 Task: Create a new event for a product launch celebration on the 16th at 11 PM.
Action: Mouse moved to (38, 70)
Screenshot: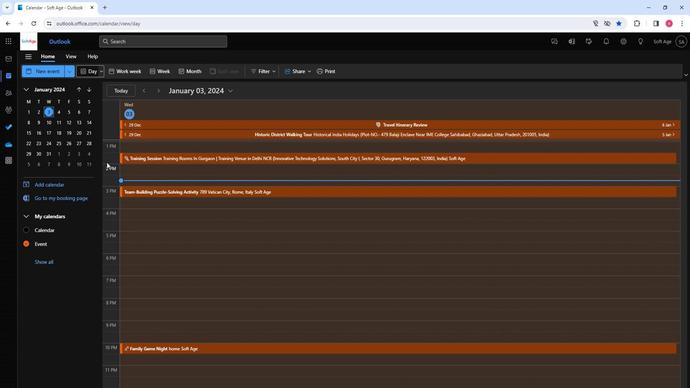 
Action: Mouse pressed left at (38, 70)
Screenshot: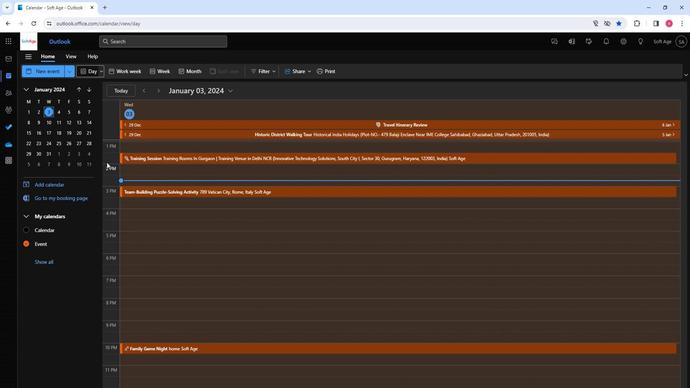 
Action: Mouse moved to (192, 124)
Screenshot: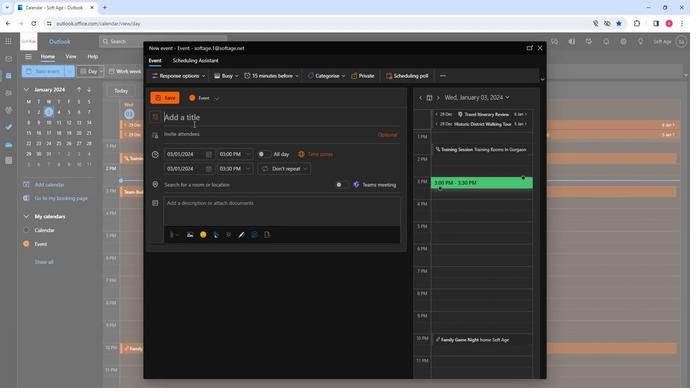
Action: Key pressed <Key.shift>Product<Key.space>lau<Key.backspace><Key.backspace><Key.backspace><Key.shift>Launch<Key.space><Key.shift>Celebration
Screenshot: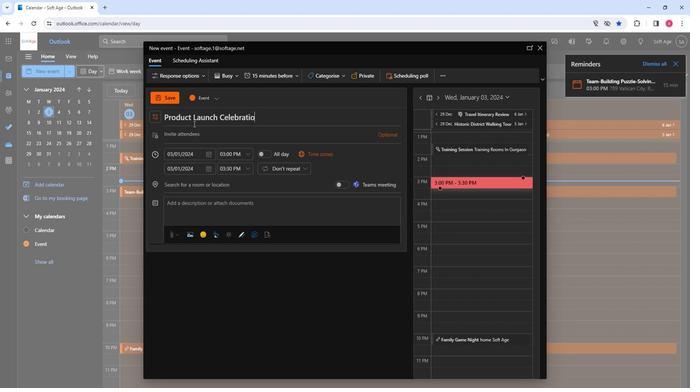 
Action: Mouse moved to (195, 132)
Screenshot: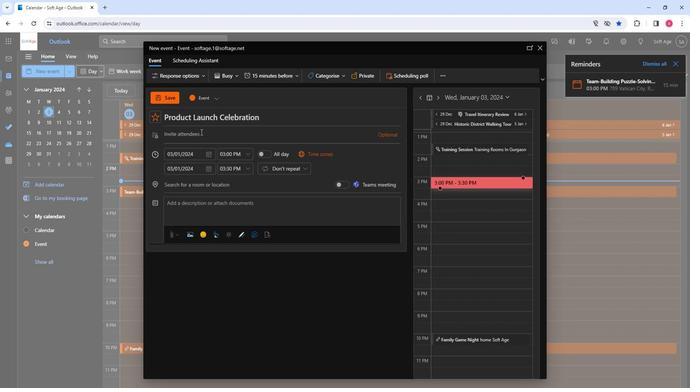
Action: Mouse pressed left at (195, 132)
Screenshot: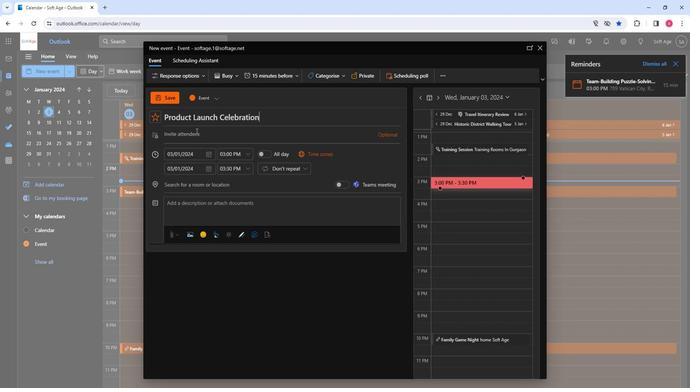 
Action: Key pressed so
Screenshot: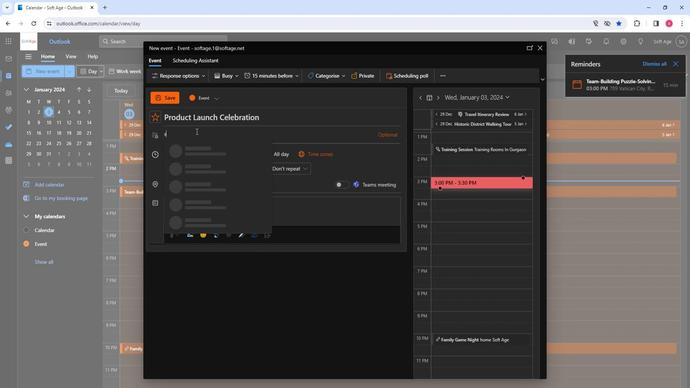 
Action: Mouse moved to (193, 167)
Screenshot: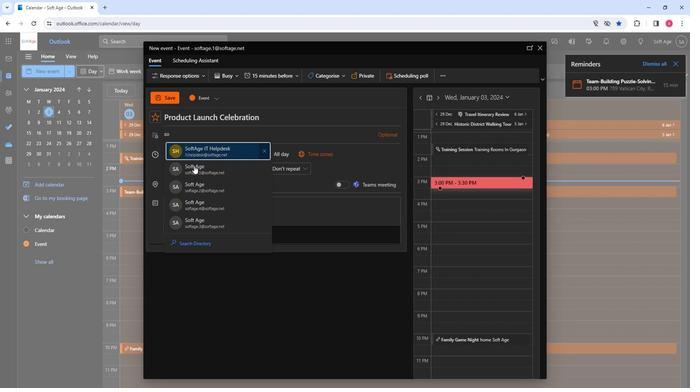 
Action: Mouse pressed left at (193, 167)
Screenshot: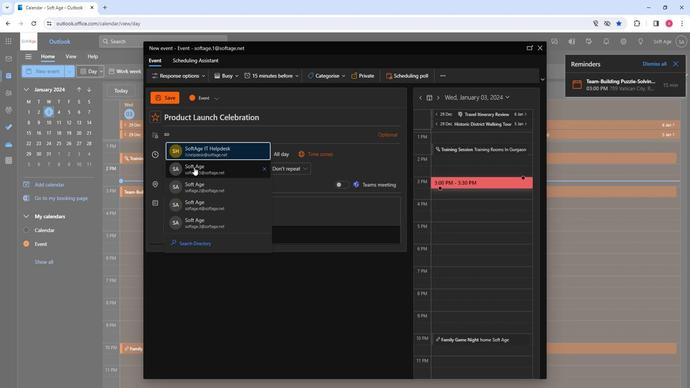 
Action: Key pressed so
Screenshot: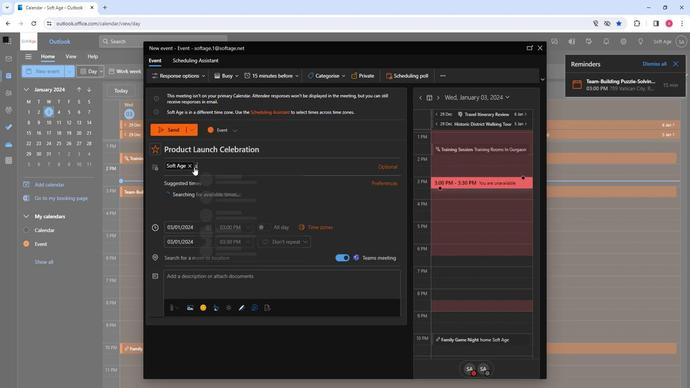 
Action: Mouse moved to (221, 222)
Screenshot: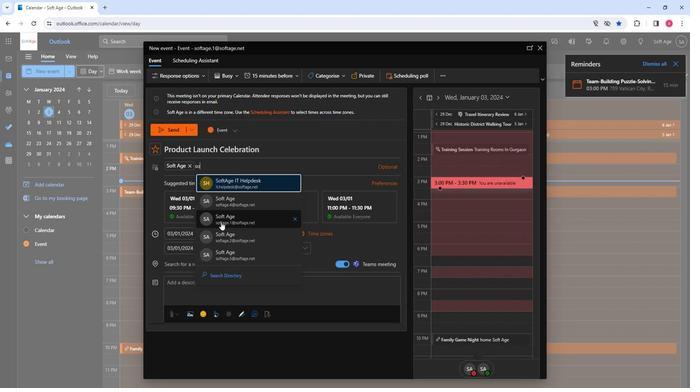 
Action: Mouse pressed left at (221, 222)
Screenshot: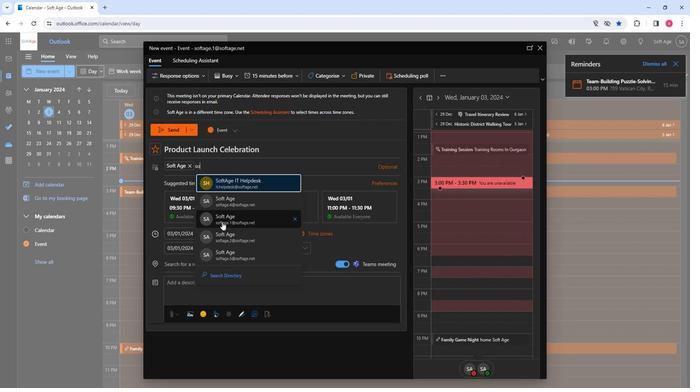 
Action: Mouse moved to (221, 222)
Screenshot: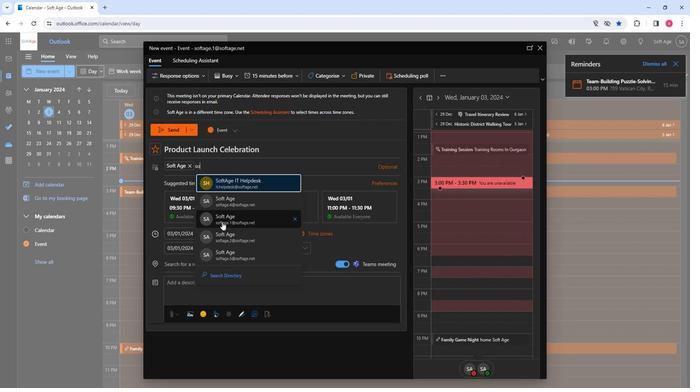 
Action: Key pressed so
Screenshot: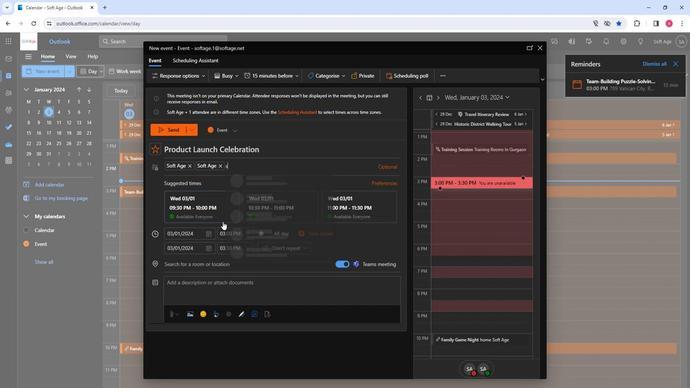 
Action: Mouse moved to (246, 233)
Screenshot: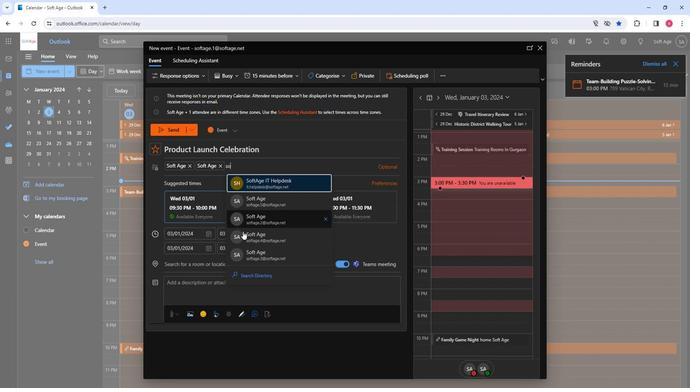 
Action: Mouse pressed left at (246, 233)
Screenshot: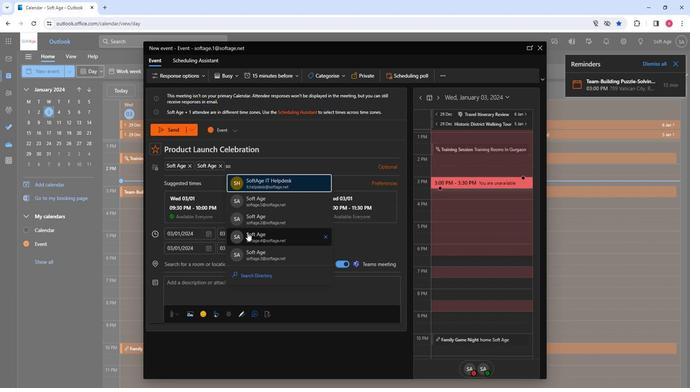 
Action: Mouse moved to (247, 233)
Screenshot: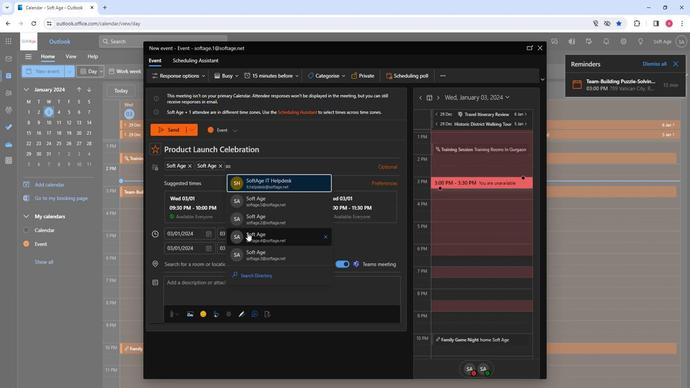 
Action: Key pressed so
Screenshot: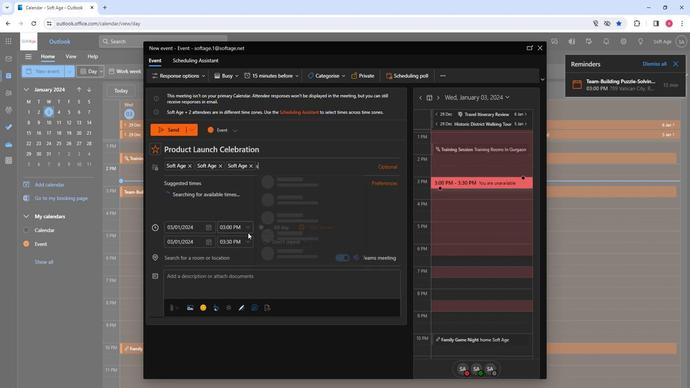 
Action: Mouse moved to (288, 254)
Screenshot: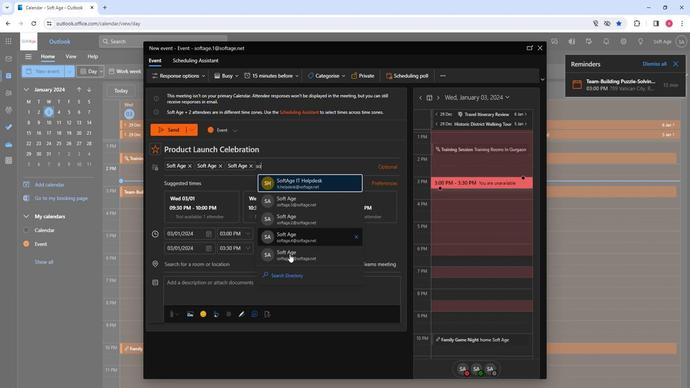 
Action: Mouse pressed left at (288, 254)
Screenshot: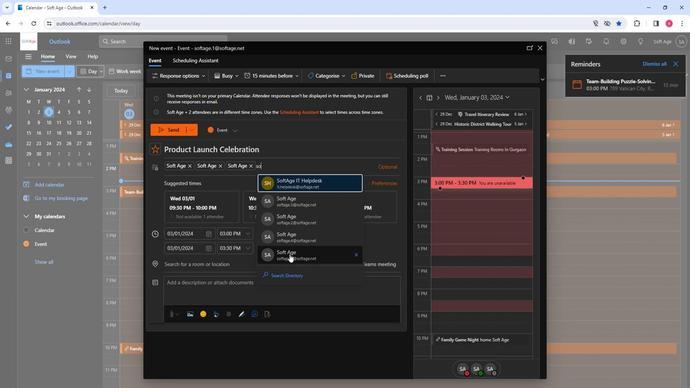 
Action: Mouse moved to (207, 234)
Screenshot: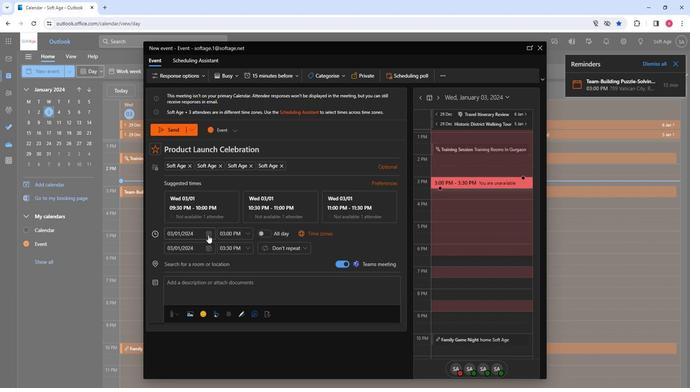 
Action: Mouse pressed left at (207, 234)
Screenshot: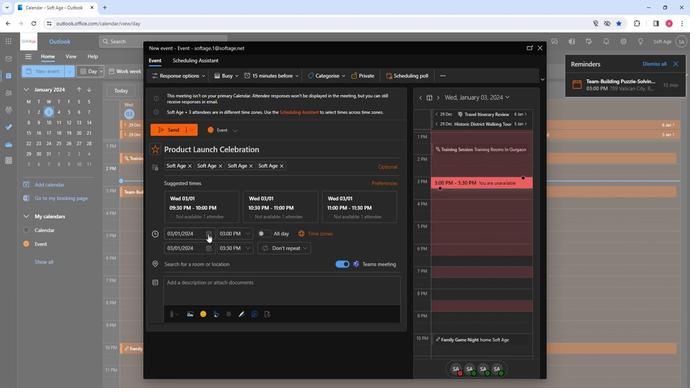 
Action: Mouse moved to (181, 293)
Screenshot: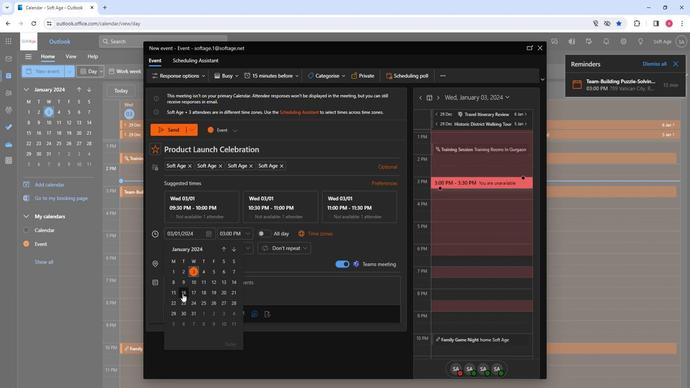 
Action: Mouse pressed left at (181, 293)
Screenshot: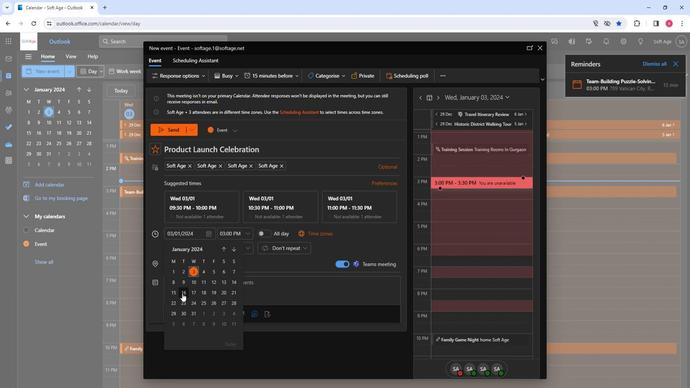 
Action: Mouse moved to (246, 232)
Screenshot: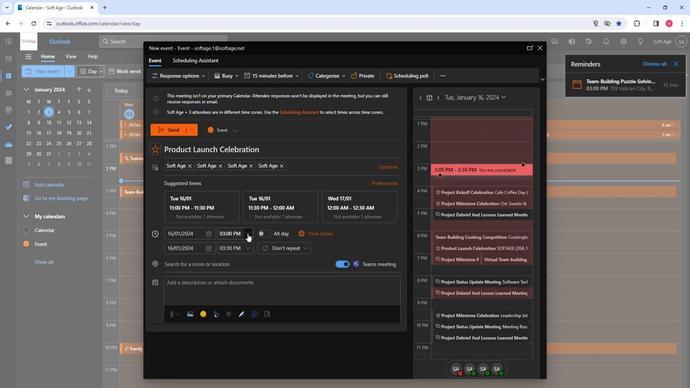 
Action: Mouse pressed left at (246, 232)
Screenshot: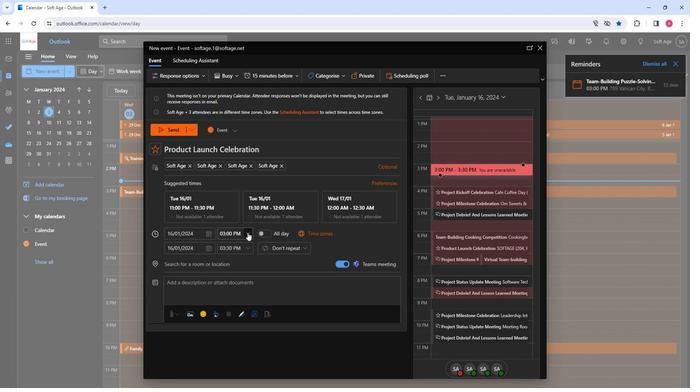 
Action: Mouse moved to (239, 261)
Screenshot: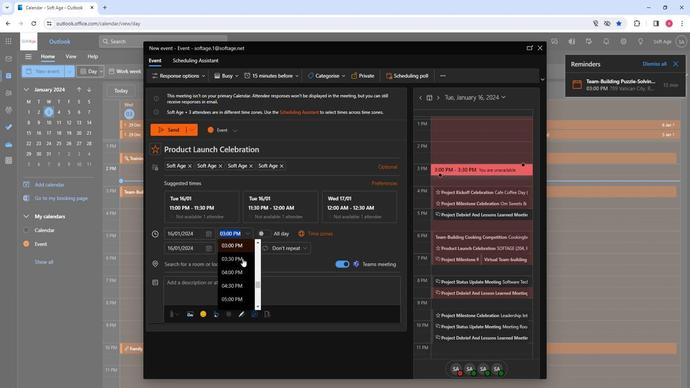 
Action: Mouse scrolled (239, 261) with delta (0, 0)
Screenshot: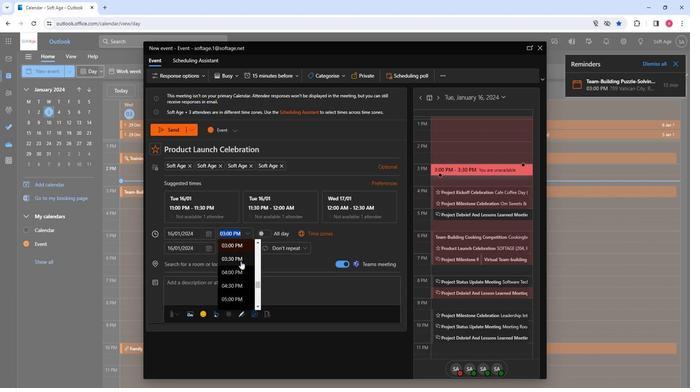
Action: Mouse moved to (236, 273)
Screenshot: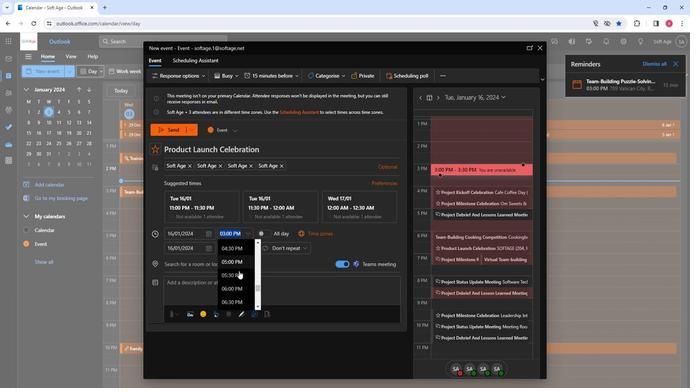 
Action: Mouse scrolled (236, 273) with delta (0, 0)
Screenshot: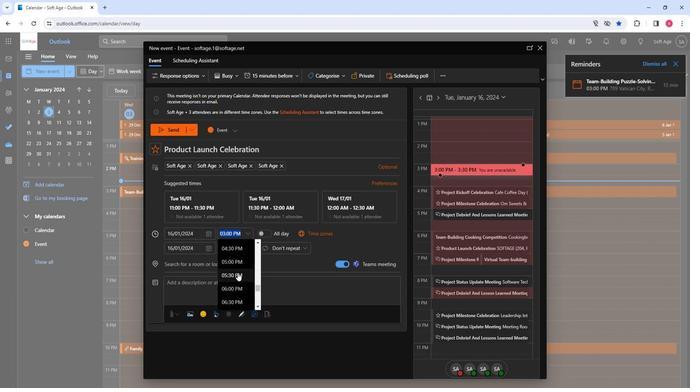 
Action: Mouse scrolled (236, 273) with delta (0, 0)
Screenshot: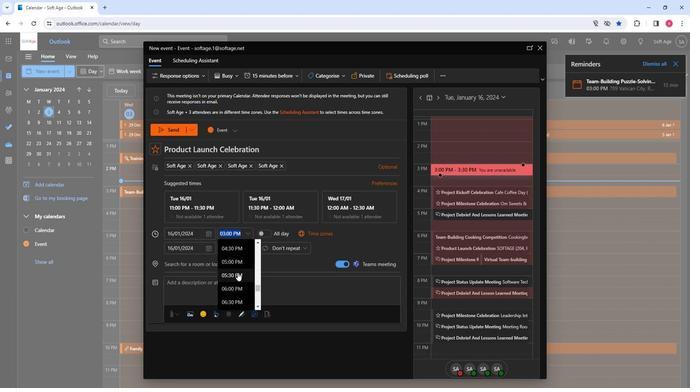 
Action: Mouse scrolled (236, 273) with delta (0, 0)
Screenshot: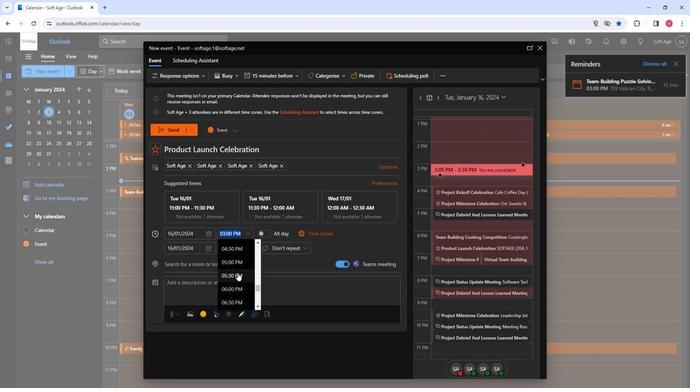 
Action: Mouse scrolled (236, 273) with delta (0, 0)
Screenshot: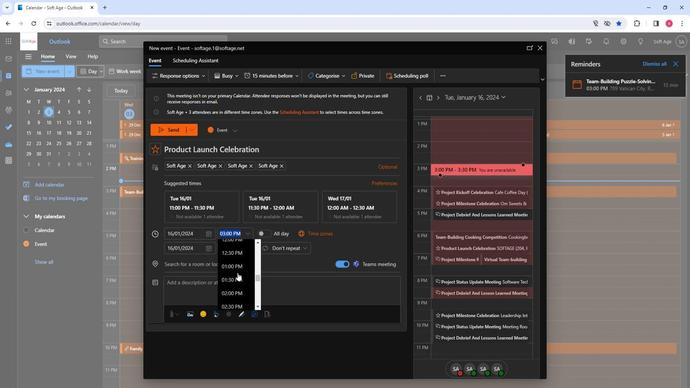 
Action: Mouse scrolled (236, 273) with delta (0, 0)
Screenshot: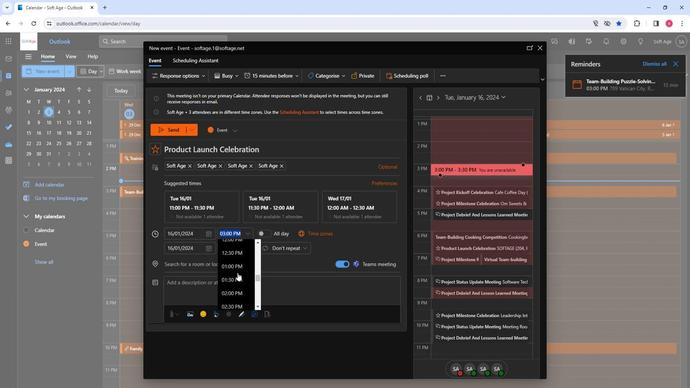 
Action: Mouse moved to (234, 266)
Screenshot: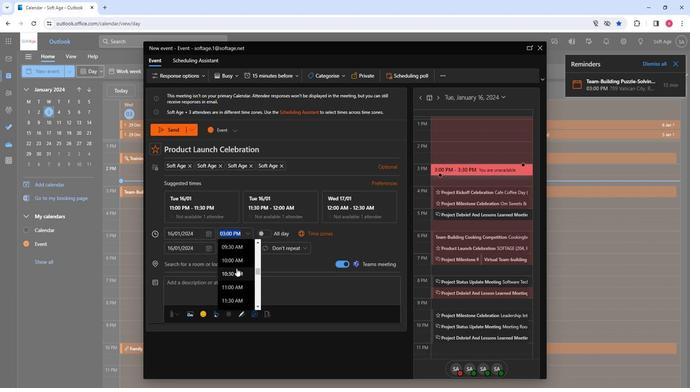 
Action: Mouse scrolled (234, 267) with delta (0, 0)
Screenshot: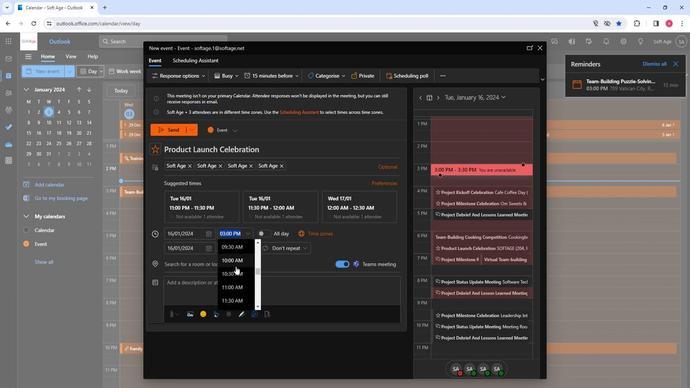 
Action: Mouse scrolled (234, 267) with delta (0, 0)
Screenshot: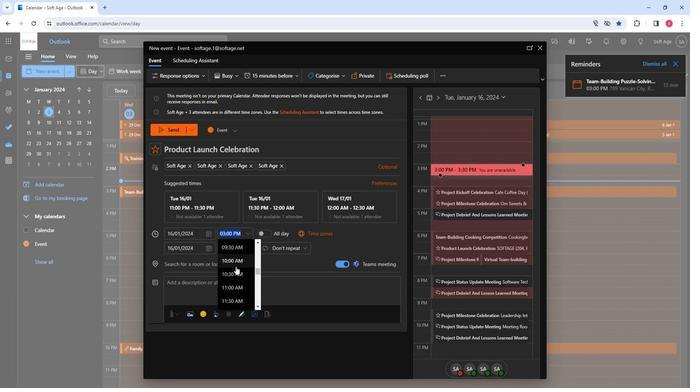 
Action: Mouse scrolled (234, 267) with delta (0, 0)
Screenshot: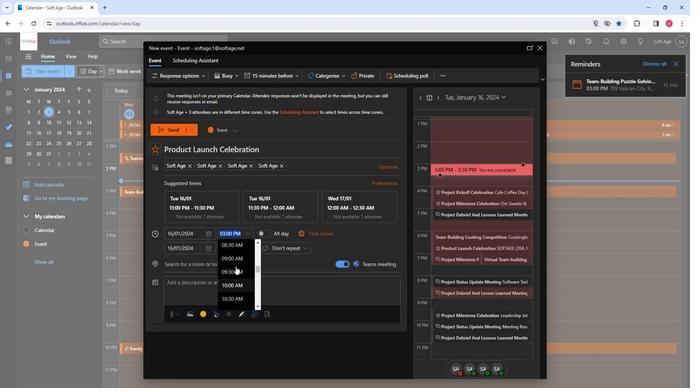 
Action: Mouse moved to (234, 266)
Screenshot: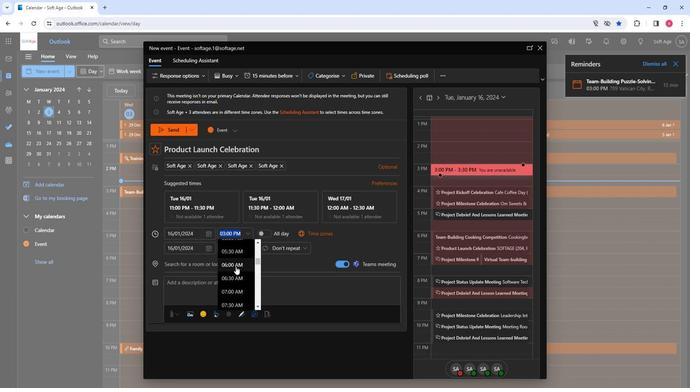 
Action: Mouse scrolled (234, 267) with delta (0, 0)
Screenshot: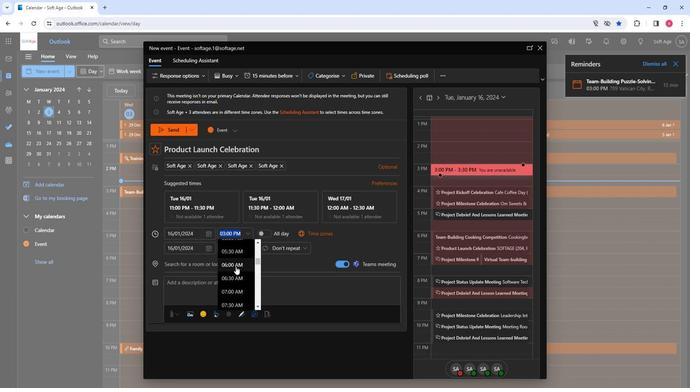 
Action: Mouse scrolled (234, 267) with delta (0, 0)
Screenshot: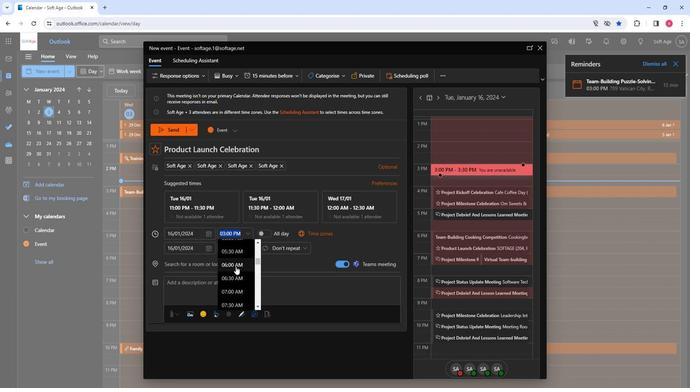 
Action: Mouse scrolled (234, 267) with delta (0, 0)
Screenshot: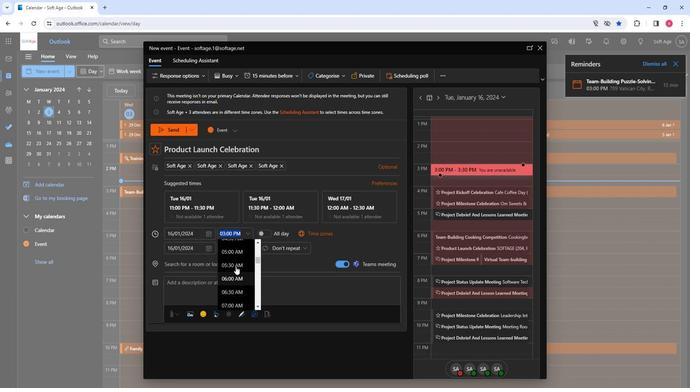 
Action: Mouse scrolled (234, 267) with delta (0, 0)
Screenshot: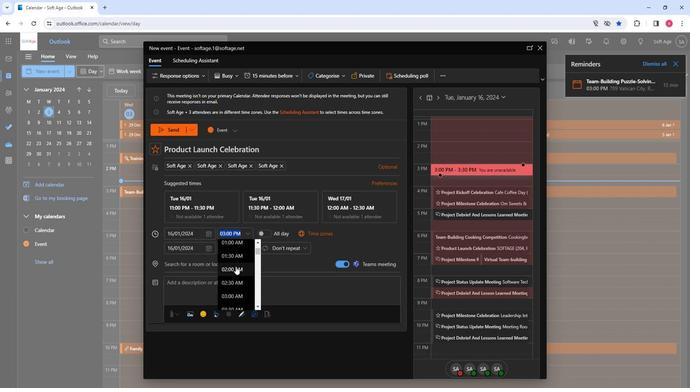 
Action: Mouse scrolled (234, 267) with delta (0, 0)
Screenshot: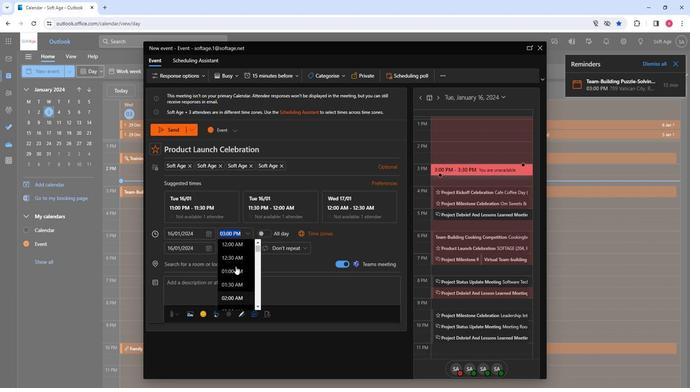 
Action: Mouse scrolled (234, 267) with delta (0, 0)
Screenshot: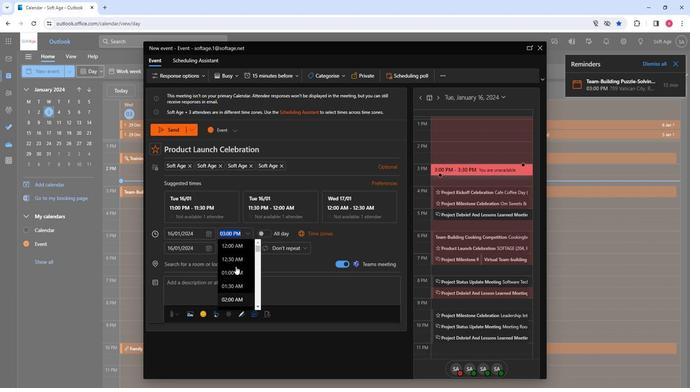 
Action: Mouse scrolled (234, 267) with delta (0, 0)
Screenshot: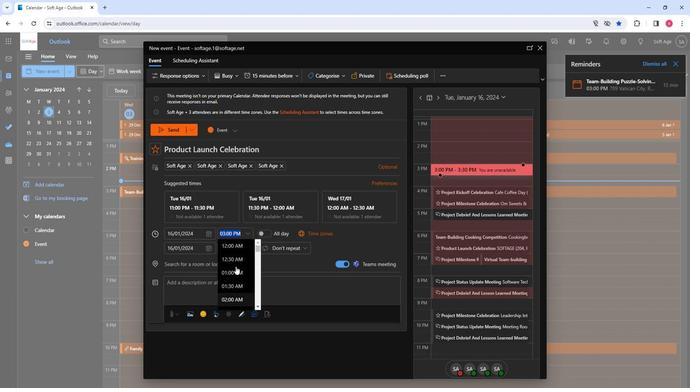 
Action: Mouse scrolled (234, 267) with delta (0, 0)
Screenshot: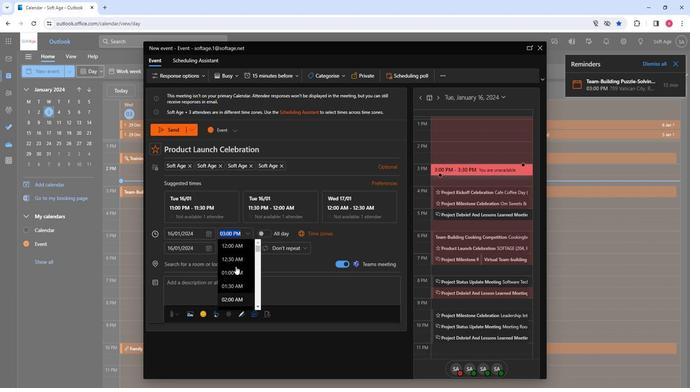 
Action: Mouse moved to (236, 267)
Screenshot: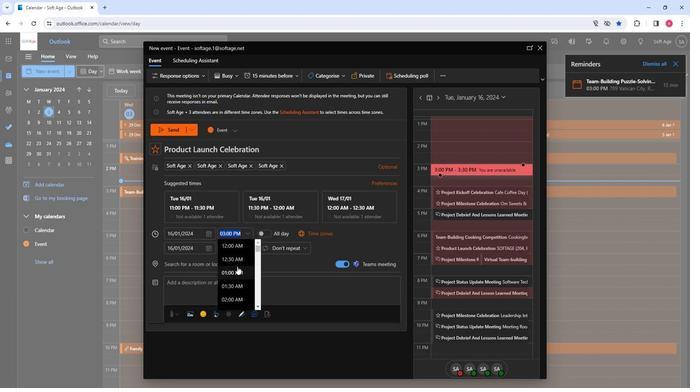 
Action: Mouse scrolled (236, 266) with delta (0, 0)
Screenshot: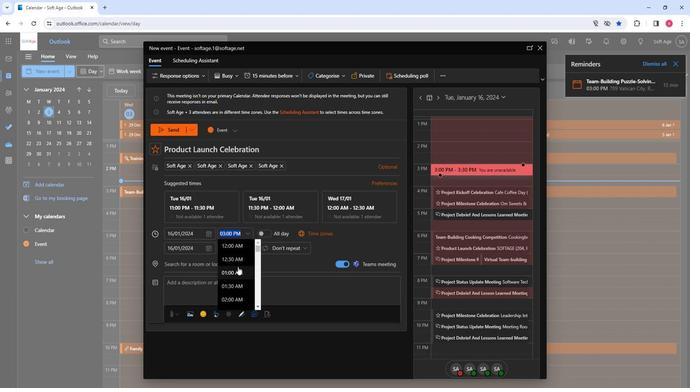 
Action: Mouse scrolled (236, 266) with delta (0, 0)
Screenshot: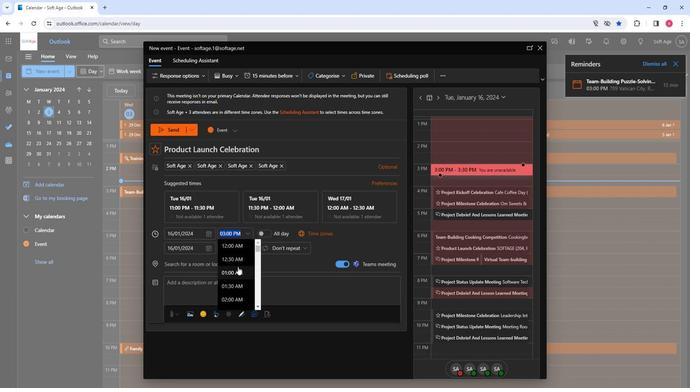 
Action: Mouse scrolled (236, 266) with delta (0, 0)
Screenshot: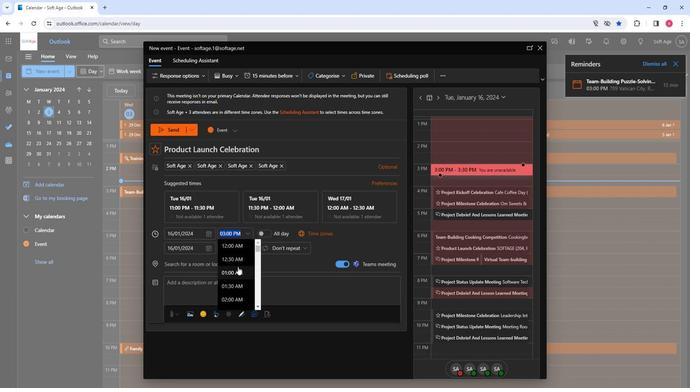 
Action: Mouse scrolled (236, 266) with delta (0, 0)
Screenshot: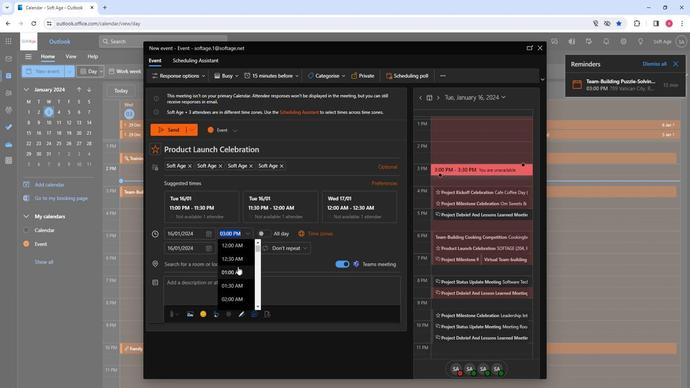 
Action: Mouse scrolled (236, 266) with delta (0, 0)
Screenshot: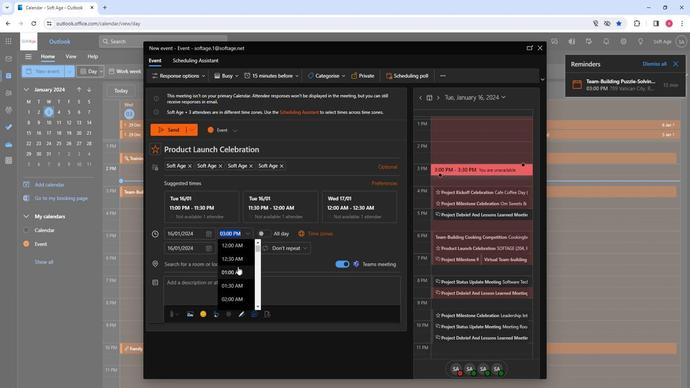 
Action: Mouse scrolled (236, 266) with delta (0, 0)
Screenshot: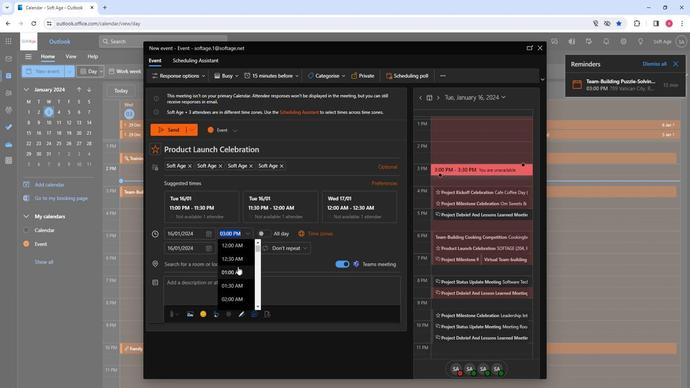 
Action: Mouse scrolled (236, 266) with delta (0, 0)
Screenshot: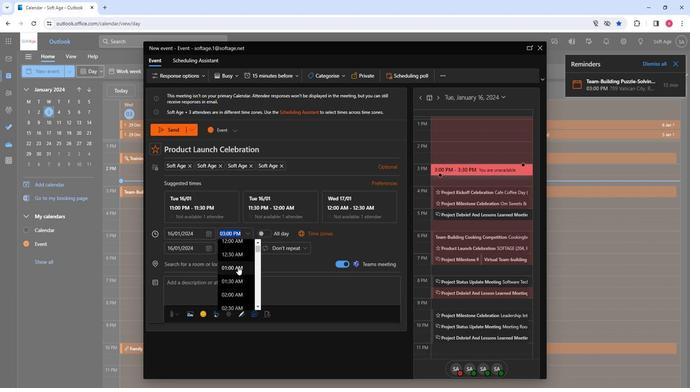 
Action: Mouse scrolled (236, 266) with delta (0, 0)
Screenshot: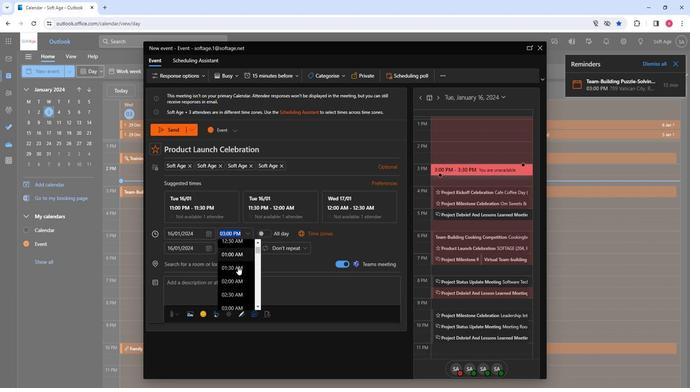 
Action: Mouse scrolled (236, 266) with delta (0, 0)
Screenshot: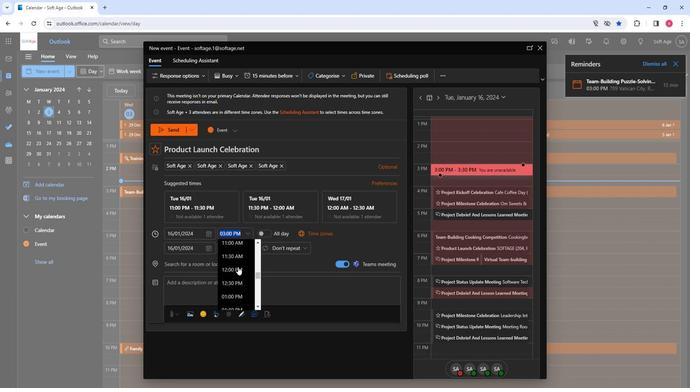 
Action: Mouse scrolled (236, 266) with delta (0, 0)
Screenshot: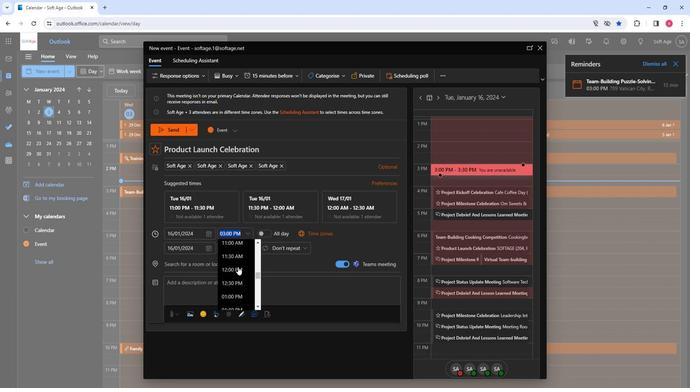 
Action: Mouse scrolled (236, 266) with delta (0, 0)
Screenshot: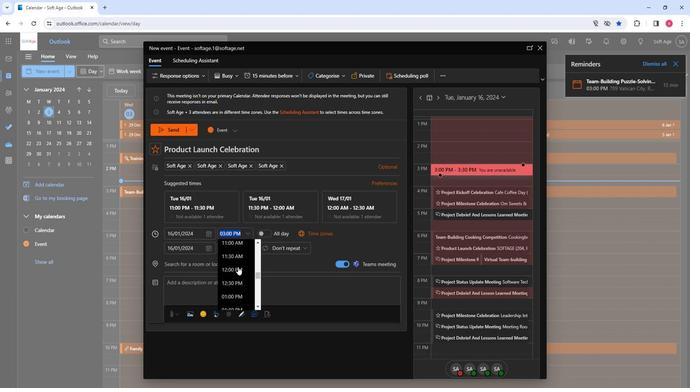 
Action: Mouse scrolled (236, 266) with delta (0, 0)
Screenshot: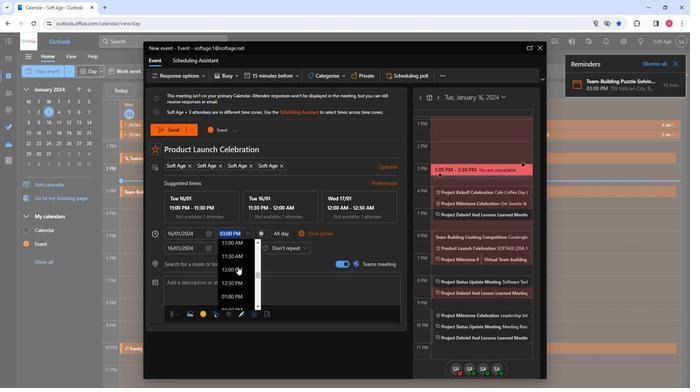 
Action: Mouse scrolled (236, 266) with delta (0, 0)
Screenshot: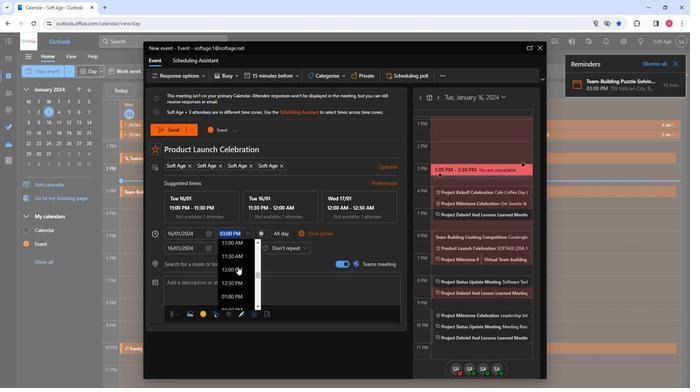 
Action: Mouse scrolled (236, 266) with delta (0, 0)
Screenshot: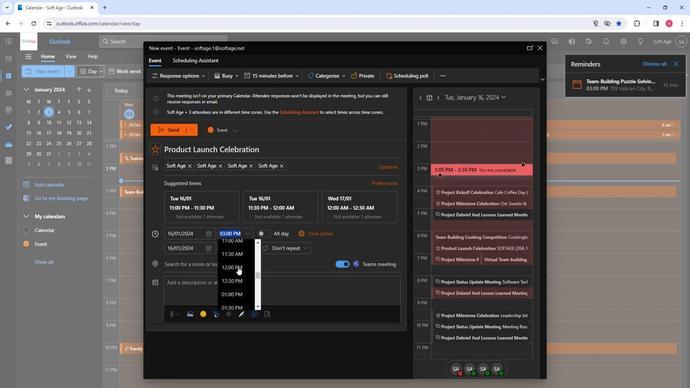 
Action: Mouse scrolled (236, 266) with delta (0, 0)
Screenshot: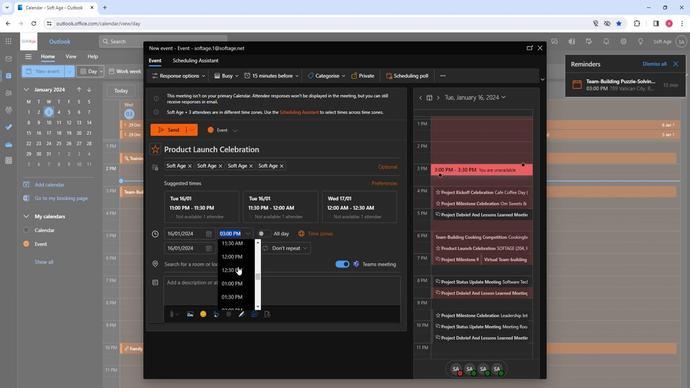 
Action: Mouse scrolled (236, 266) with delta (0, 0)
Screenshot: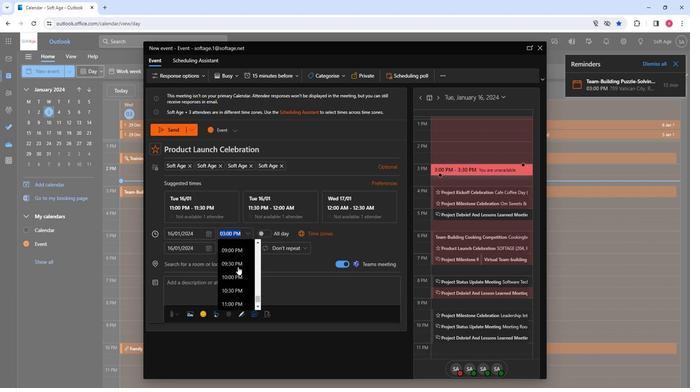 
Action: Mouse scrolled (236, 266) with delta (0, 0)
Screenshot: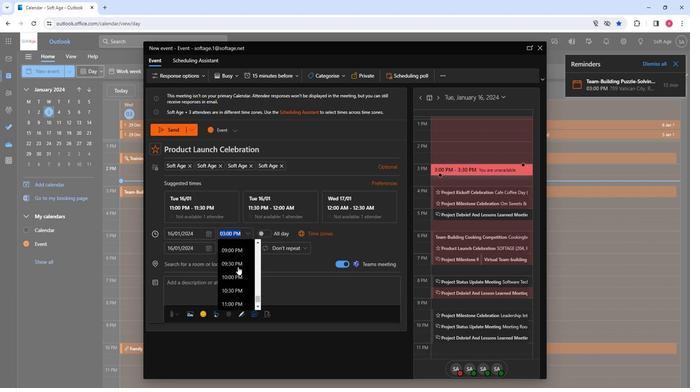 
Action: Mouse scrolled (236, 266) with delta (0, 0)
Screenshot: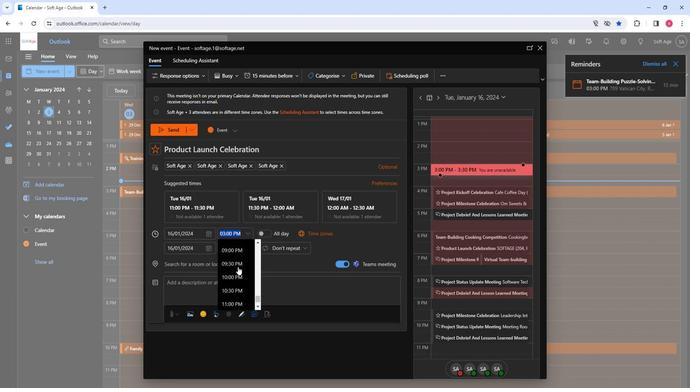 
Action: Mouse scrolled (236, 266) with delta (0, 0)
Screenshot: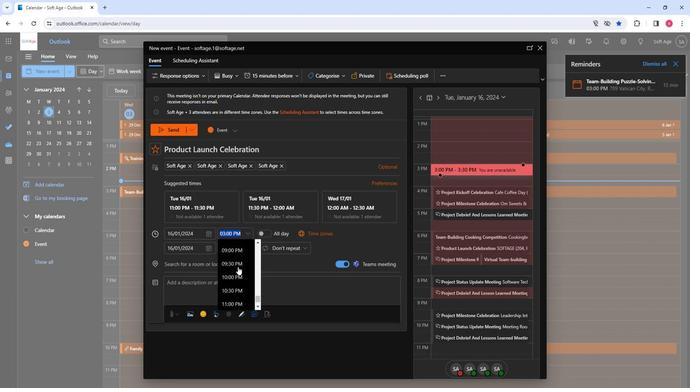 
Action: Mouse scrolled (236, 266) with delta (0, 0)
Screenshot: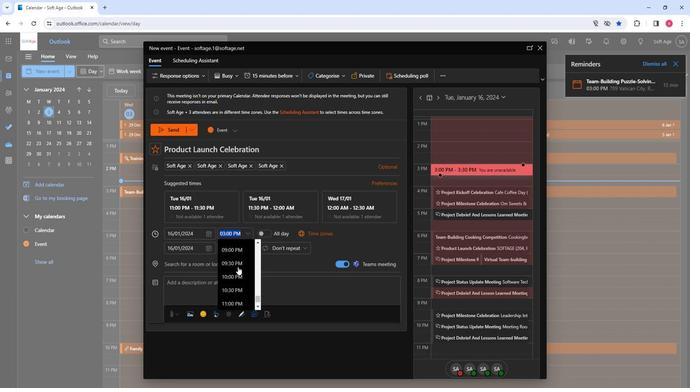 
Action: Mouse scrolled (236, 266) with delta (0, 0)
Screenshot: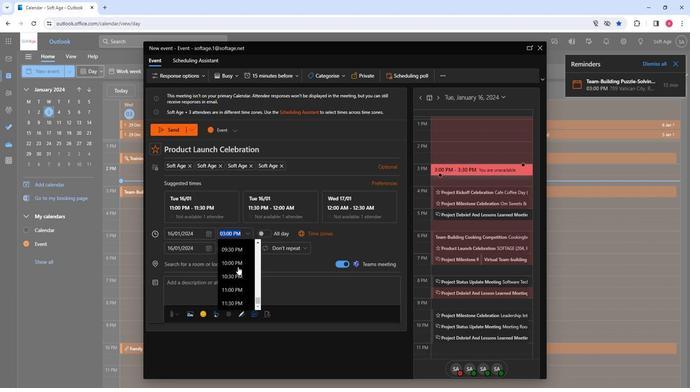 
Action: Mouse scrolled (236, 266) with delta (0, 0)
Screenshot: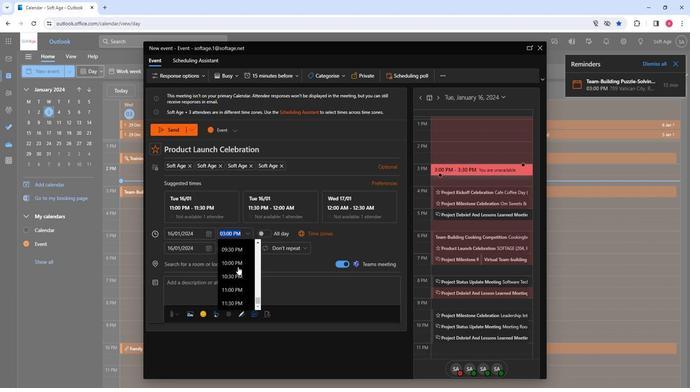
Action: Mouse scrolled (236, 266) with delta (0, 0)
Screenshot: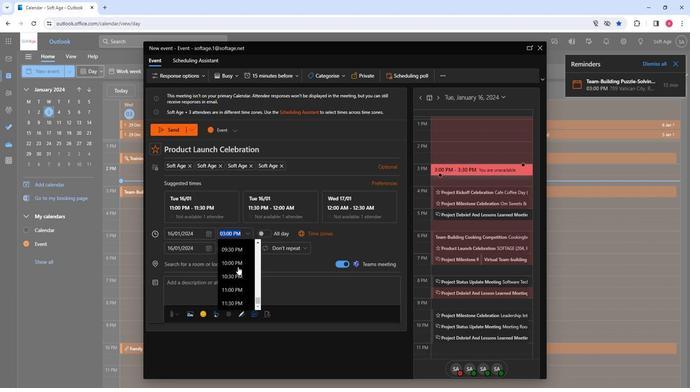 
Action: Mouse scrolled (236, 266) with delta (0, 0)
Screenshot: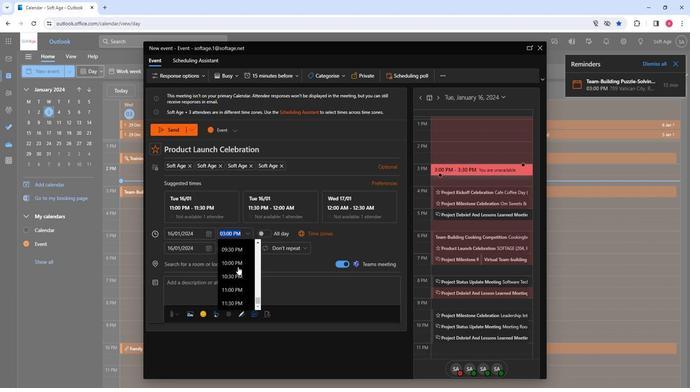 
Action: Mouse scrolled (236, 266) with delta (0, 0)
Screenshot: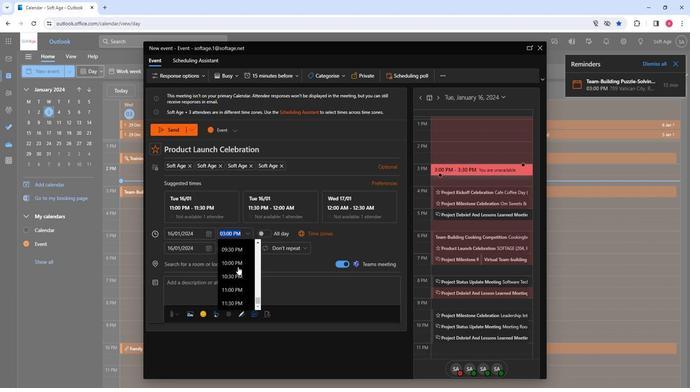 
Action: Mouse scrolled (236, 266) with delta (0, 0)
Screenshot: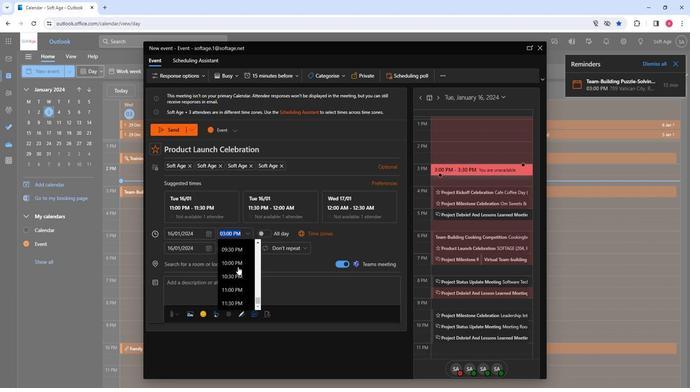 
Action: Mouse scrolled (236, 266) with delta (0, 0)
Screenshot: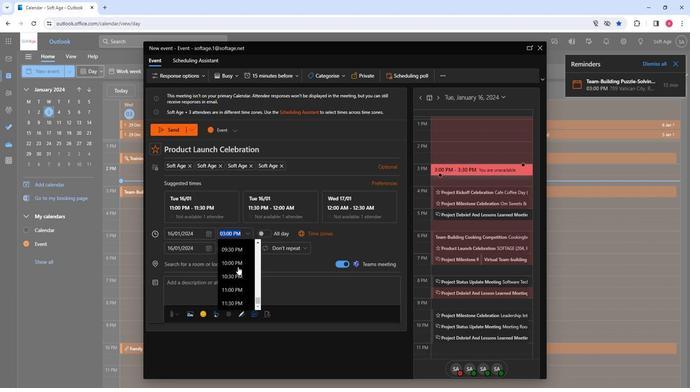 
Action: Mouse moved to (234, 291)
Screenshot: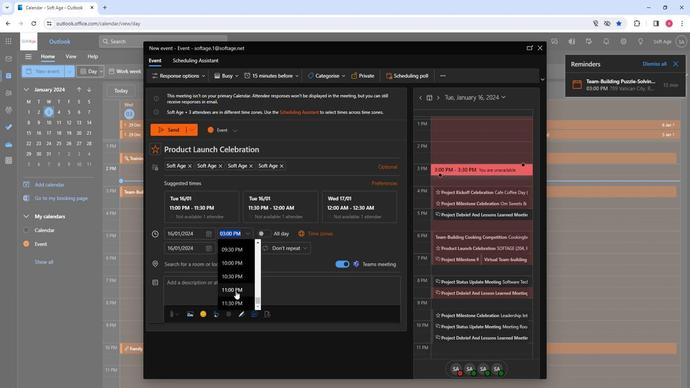 
Action: Mouse pressed left at (234, 291)
Screenshot: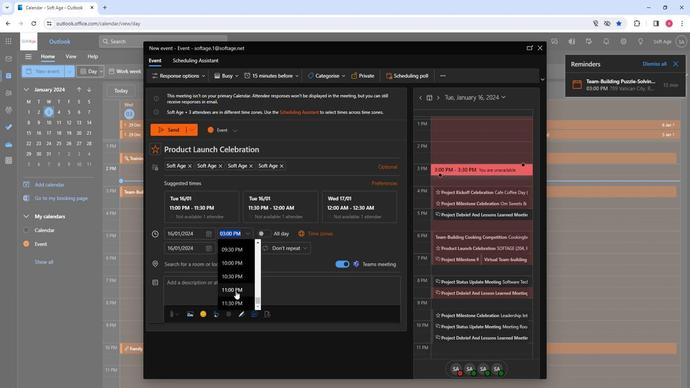 
Action: Mouse moved to (211, 267)
Screenshot: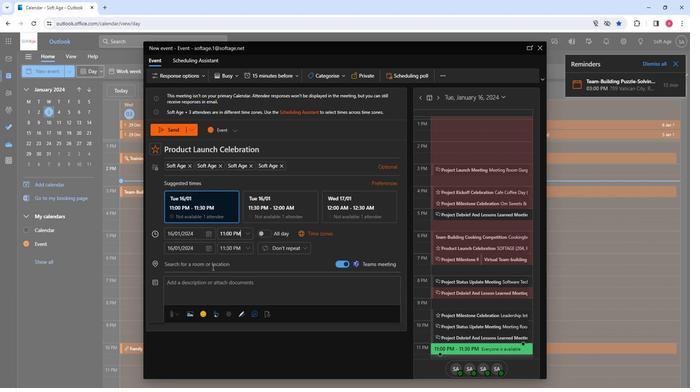 
Action: Mouse pressed left at (211, 267)
Screenshot: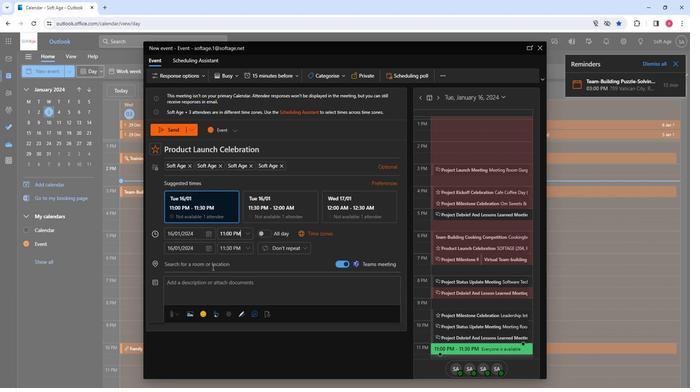 
Action: Key pressed s
Screenshot: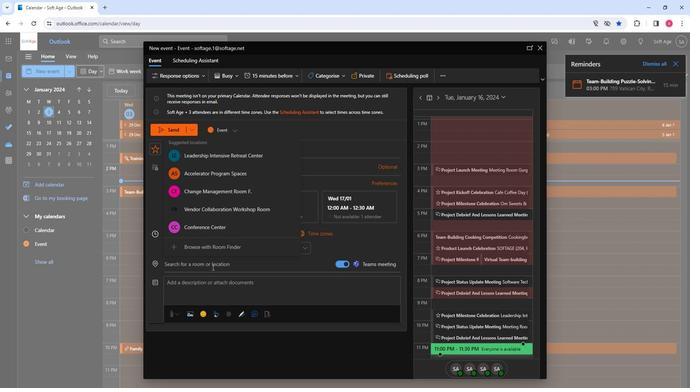 
Action: Mouse moved to (196, 189)
Screenshot: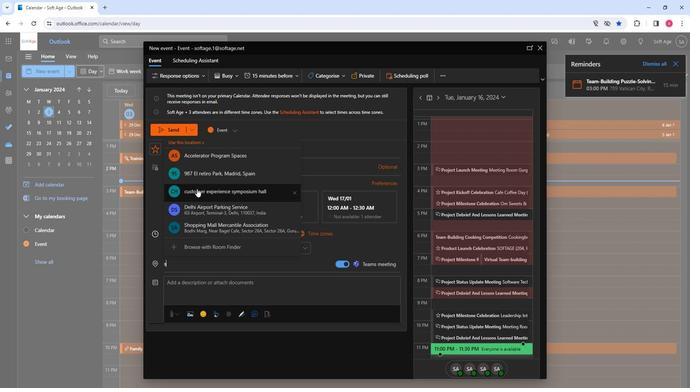 
Action: Mouse pressed left at (196, 189)
Screenshot: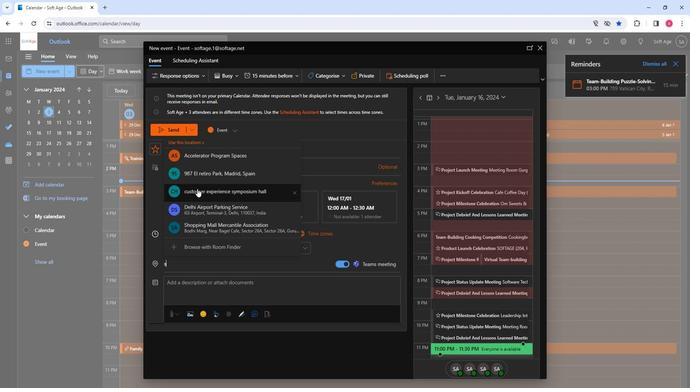 
Action: Mouse moved to (180, 273)
Screenshot: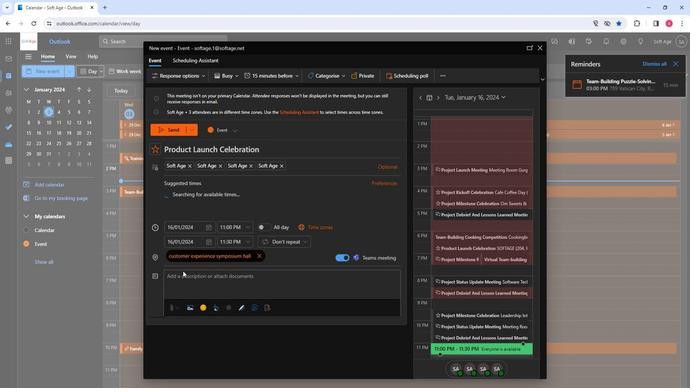 
Action: Mouse pressed left at (180, 273)
Screenshot: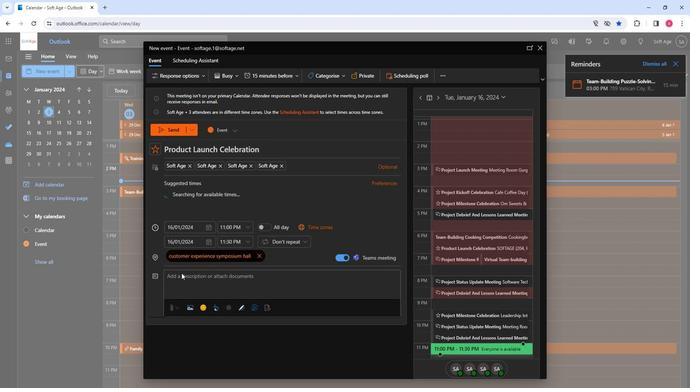 
Action: Mouse moved to (174, 284)
Screenshot: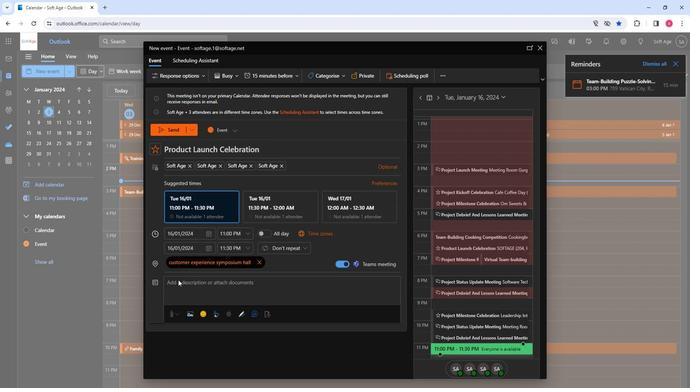 
Action: Mouse pressed left at (174, 284)
Screenshot: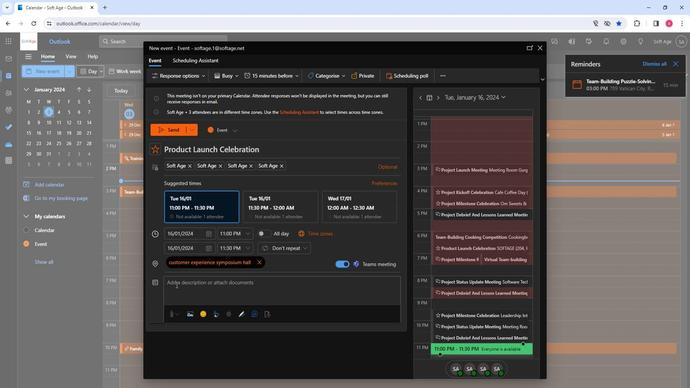 
Action: Key pressed <Key.shift>Unveil<Key.space>excellence<Key.shift><Key.shift><Key.shift><Key.shift><Key.shift><Key.shift>!<Key.space><Key.shift>Join<Key.space>our<Key.space>product<Key.space>launch<Key.space>celebration<Key.space><Key.shift>Exp<Key.backspace><Key.backspace><Key.backspace><Key.backspace>.<Key.space><Key.shift>Explore<Key.space>new<Key.space>fra<Key.backspace><Key.backspace>eatures,<Key.space>toast<Key.space>to<Key.space>success,<Key.space>and<Key.space>embark<Key.space>on<Key.space>an<Key.space>exciting<Key.space>journey.<Key.space><Key.shift>Let's<Key.space>celebrate<Key.space>innovation<Key.space>and<Key.space>achievement<Key.space>together
Screenshot: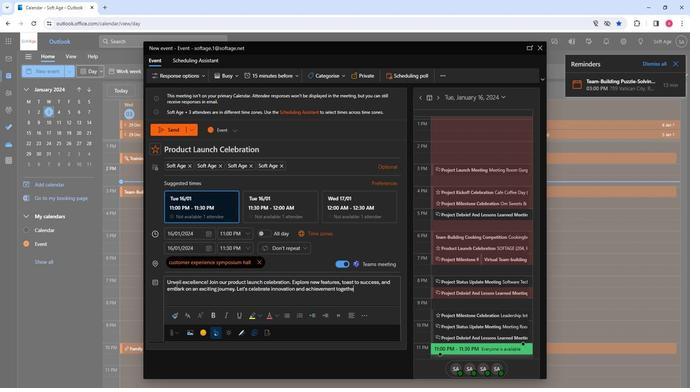 
Action: Mouse moved to (157, 279)
Screenshot: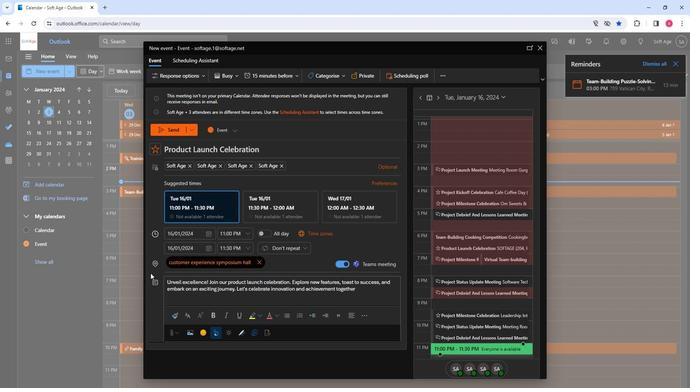 
Action: Key pressed <Key.shift>
Screenshot: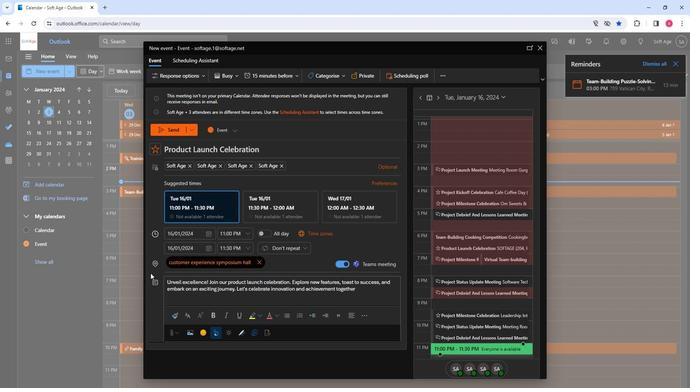 
Action: Mouse moved to (143, 269)
Screenshot: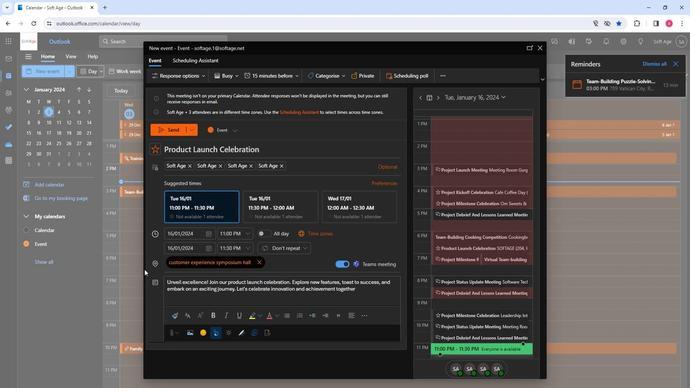 
Action: Key pressed <Key.shift><Key.shift>!
Screenshot: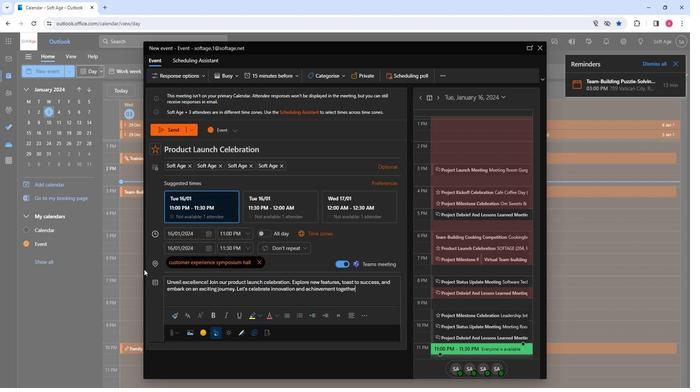 
Action: Mouse moved to (225, 293)
Screenshot: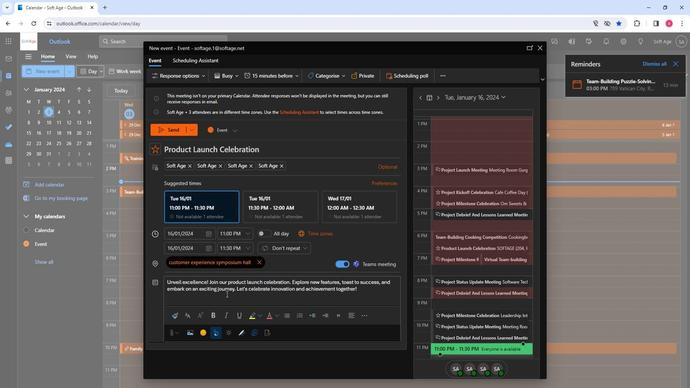 
Action: Mouse pressed left at (225, 293)
Screenshot: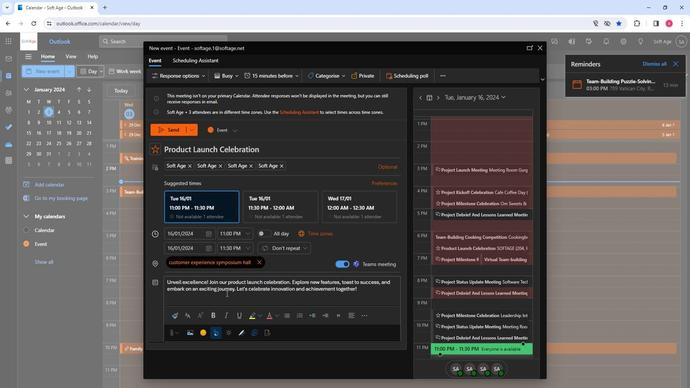 
Action: Mouse pressed left at (225, 293)
Screenshot: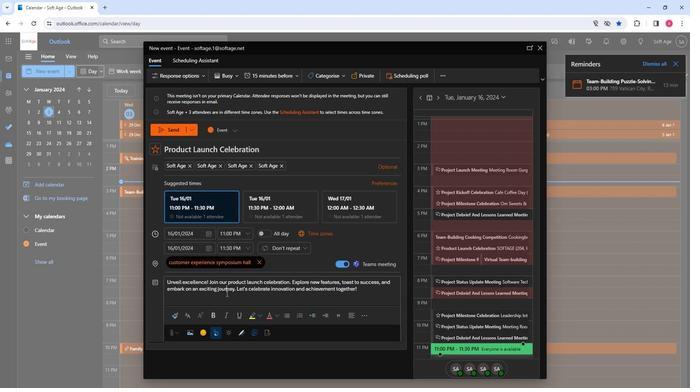 
Action: Mouse pressed left at (225, 293)
Screenshot: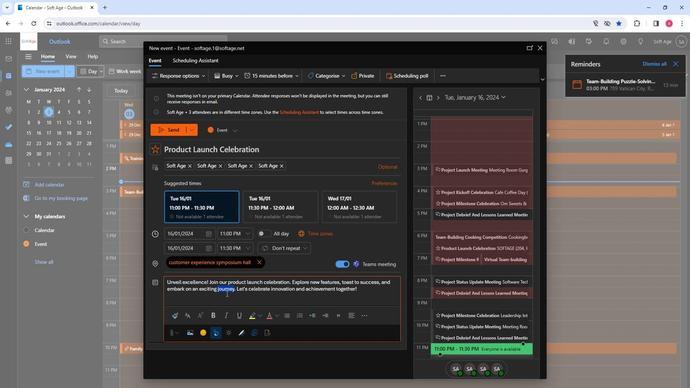 
Action: Mouse moved to (186, 316)
Screenshot: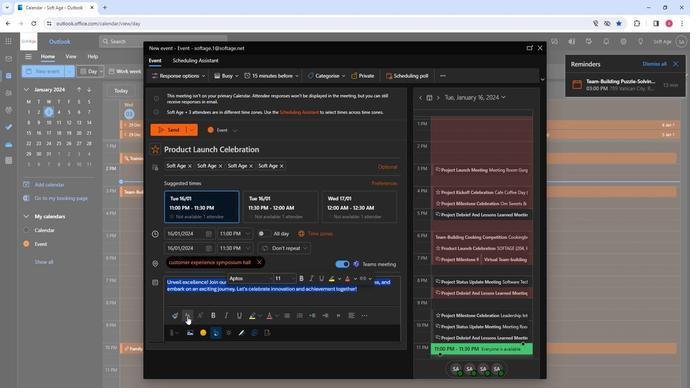 
Action: Mouse pressed left at (186, 316)
Screenshot: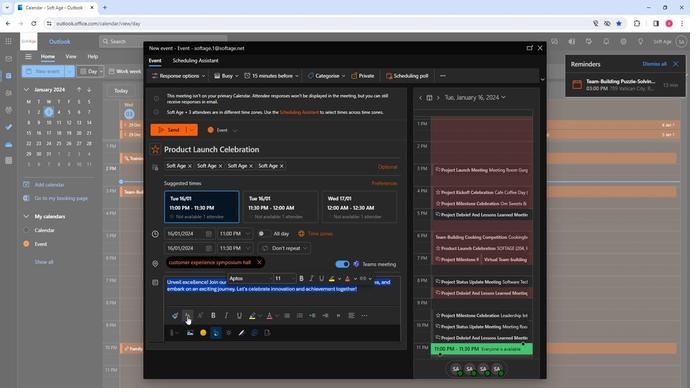 
Action: Mouse moved to (221, 255)
Screenshot: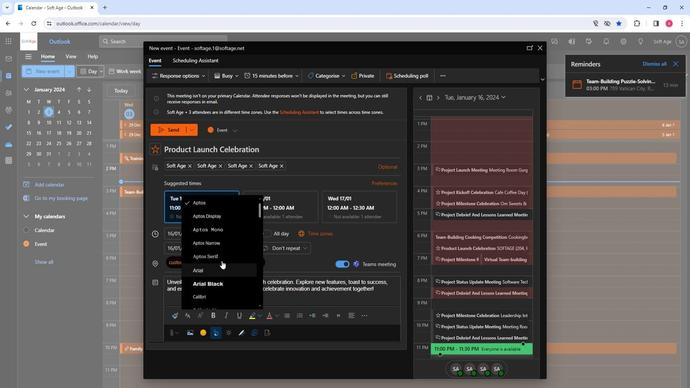 
Action: Mouse scrolled (221, 255) with delta (0, 0)
Screenshot: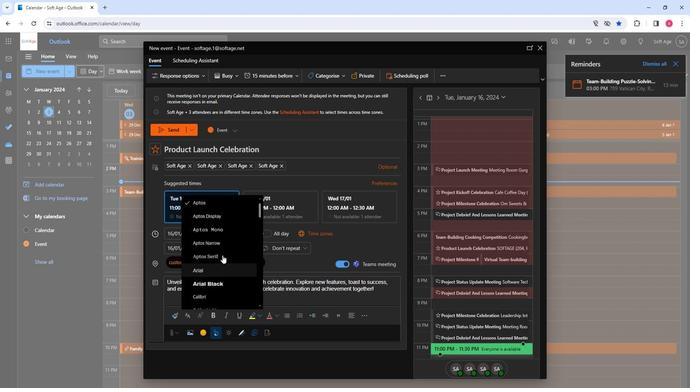 
Action: Mouse scrolled (221, 255) with delta (0, 0)
Screenshot: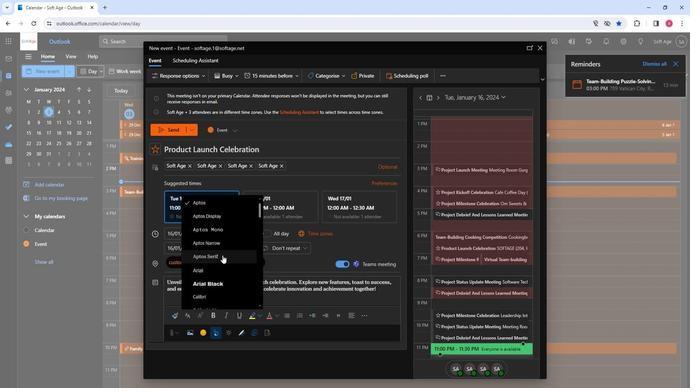 
Action: Mouse scrolled (221, 255) with delta (0, 0)
Screenshot: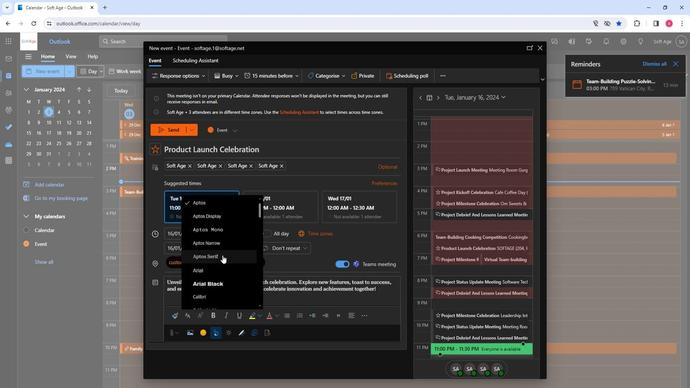 
Action: Mouse scrolled (221, 255) with delta (0, 0)
Screenshot: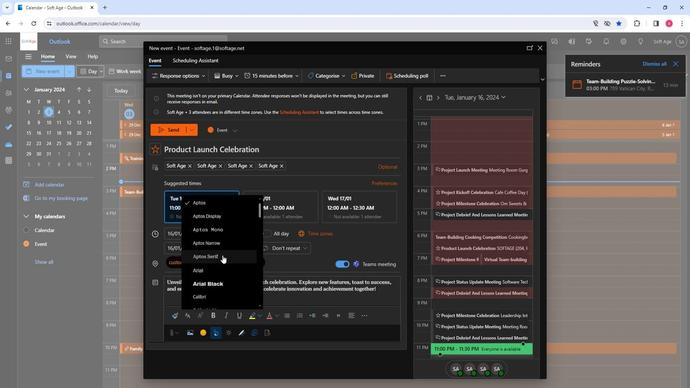 
Action: Mouse scrolled (221, 255) with delta (0, 0)
Screenshot: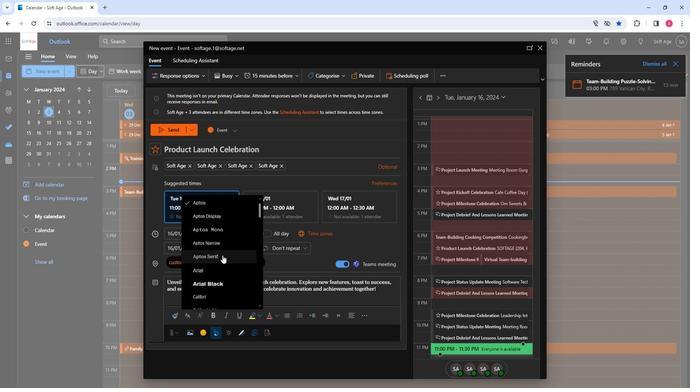 
Action: Mouse moved to (210, 270)
Screenshot: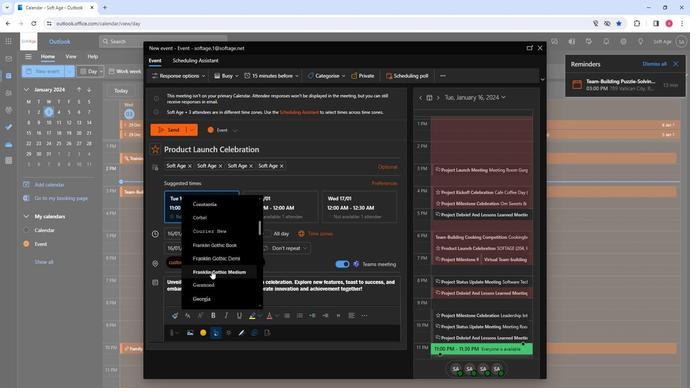 
Action: Mouse scrolled (210, 270) with delta (0, 0)
Screenshot: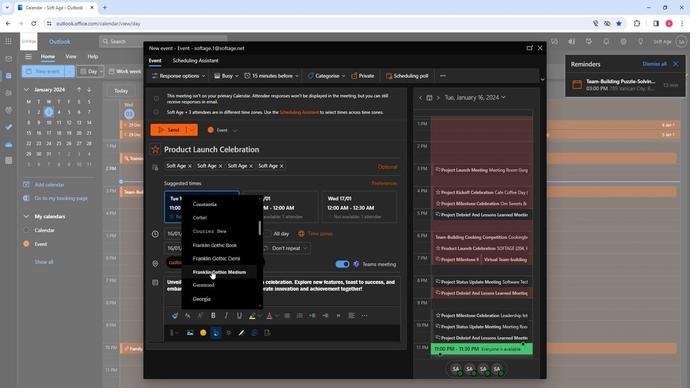 
Action: Mouse scrolled (210, 270) with delta (0, 0)
Screenshot: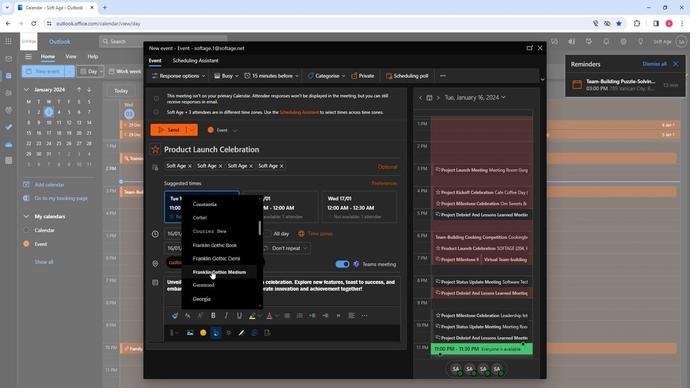 
Action: Mouse moved to (209, 274)
Screenshot: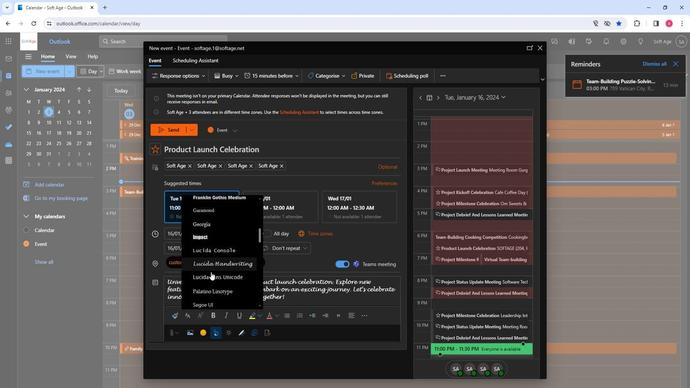 
Action: Mouse pressed left at (209, 274)
Screenshot: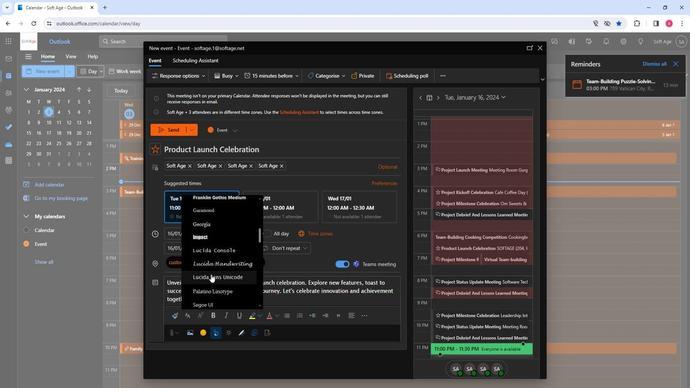 
Action: Mouse moved to (222, 315)
Screenshot: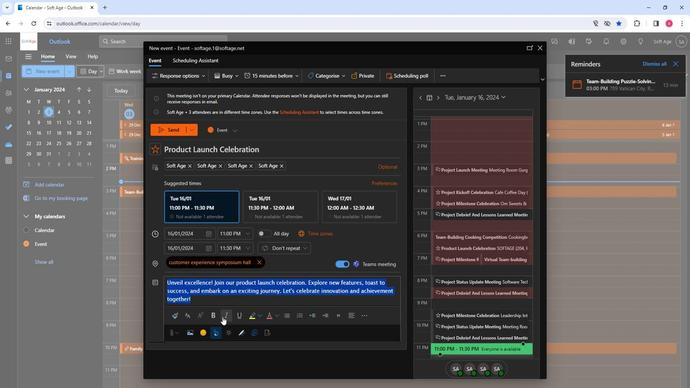 
Action: Mouse pressed left at (222, 315)
Screenshot: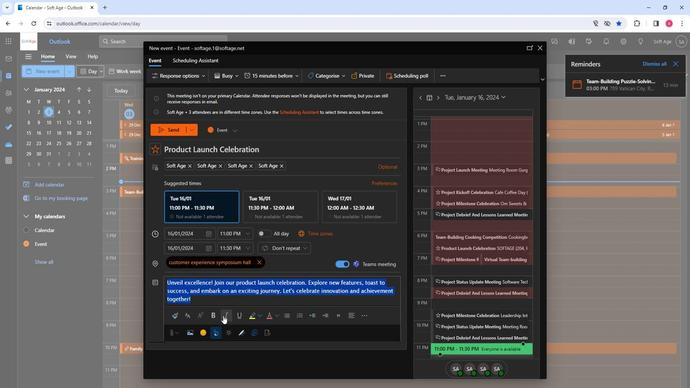 
Action: Mouse moved to (201, 299)
Screenshot: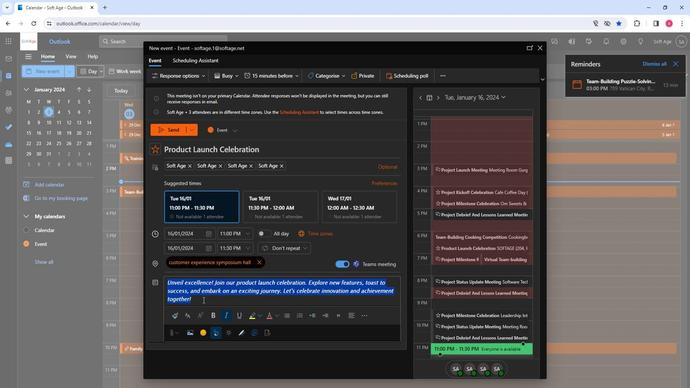 
Action: Mouse pressed left at (201, 299)
Screenshot: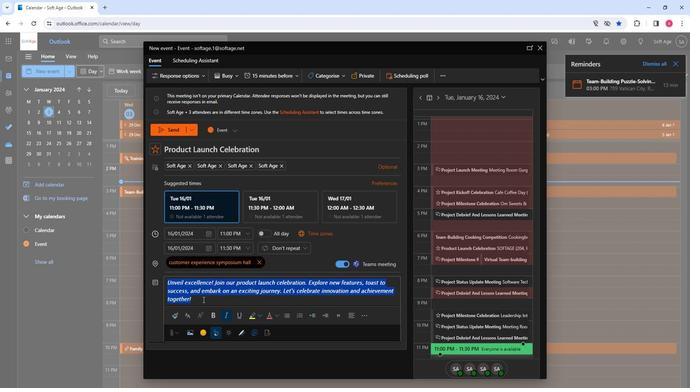 
Action: Mouse moved to (261, 314)
Screenshot: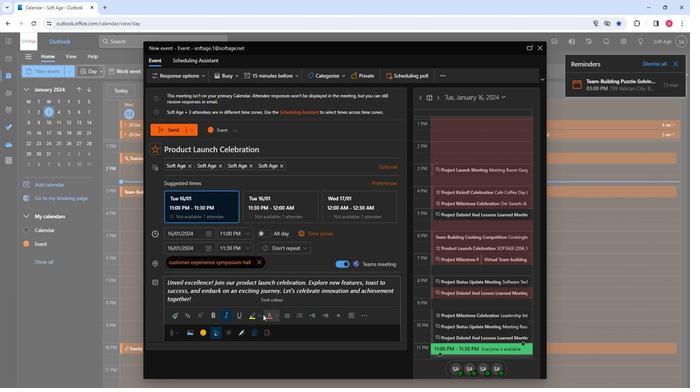 
Action: Mouse pressed left at (261, 314)
Screenshot: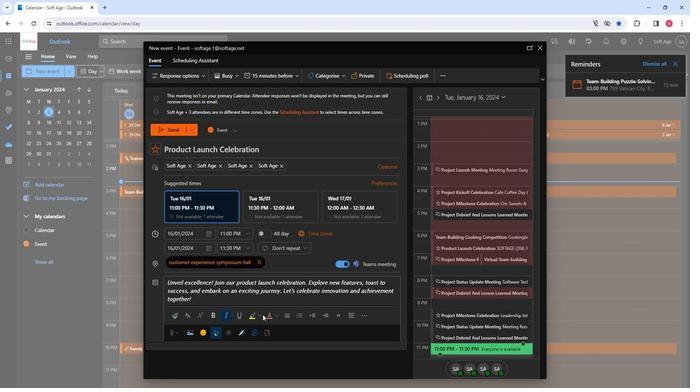 
Action: Mouse moved to (260, 314)
Screenshot: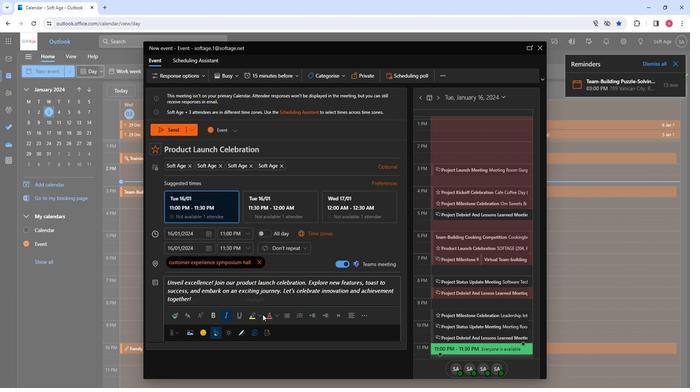 
Action: Mouse pressed left at (260, 314)
Screenshot: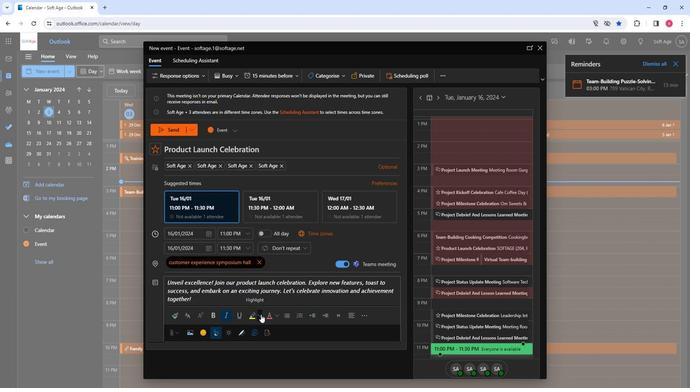 
Action: Mouse moved to (263, 331)
Screenshot: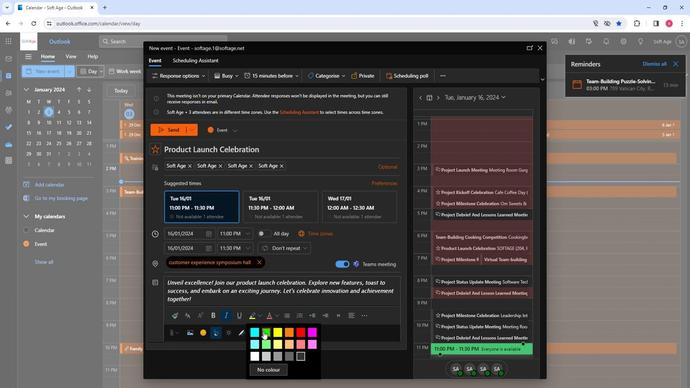
Action: Mouse pressed left at (263, 331)
Screenshot: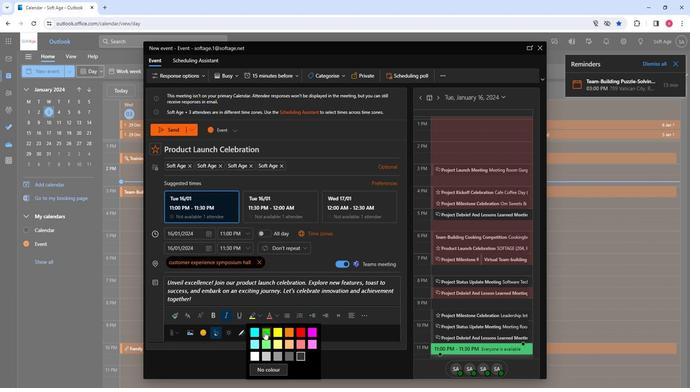 
Action: Mouse moved to (186, 293)
Screenshot: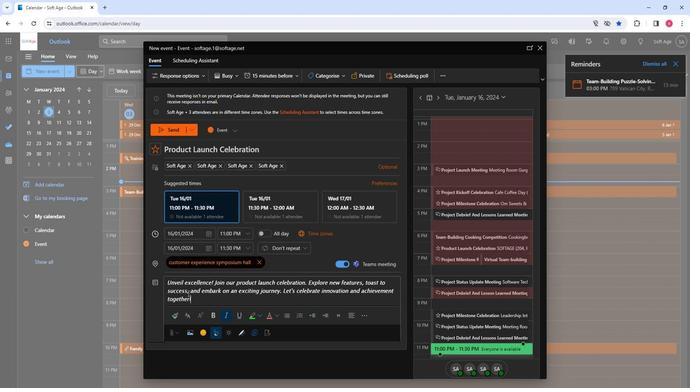 
Action: Mouse pressed left at (186, 293)
Screenshot: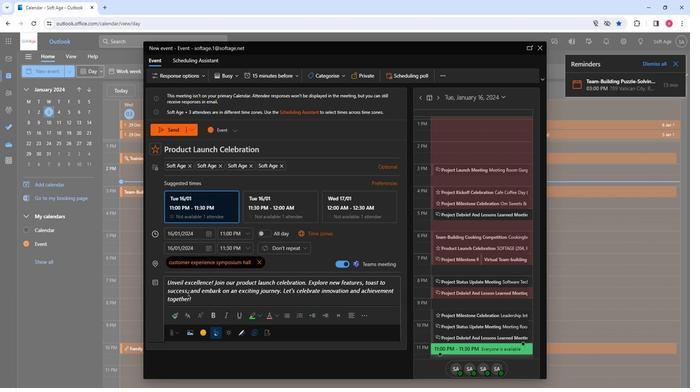 
Action: Mouse pressed left at (186, 293)
Screenshot: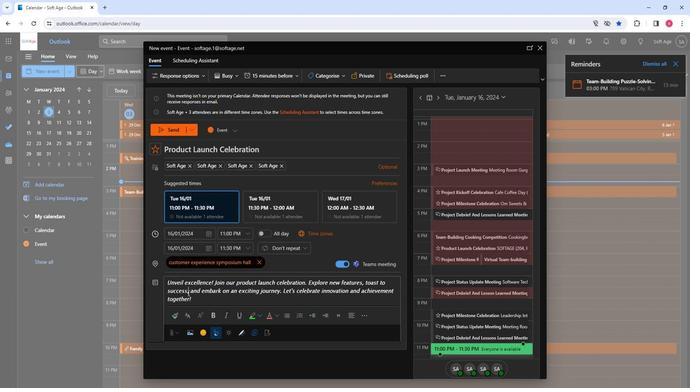 
Action: Mouse pressed left at (186, 293)
Screenshot: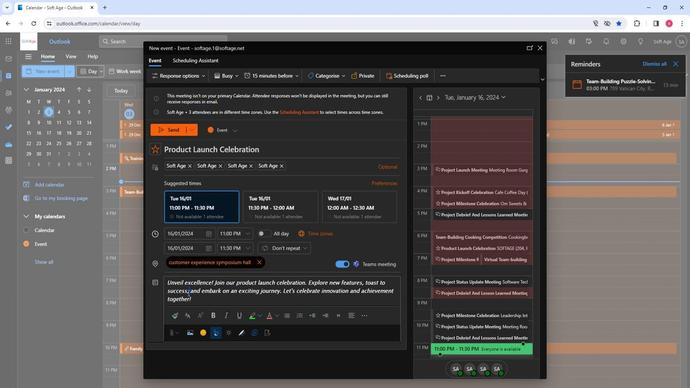 
Action: Mouse moved to (259, 316)
Screenshot: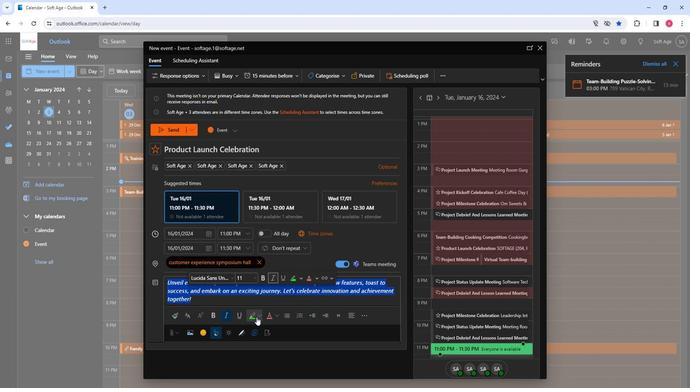 
Action: Mouse pressed left at (259, 316)
Screenshot: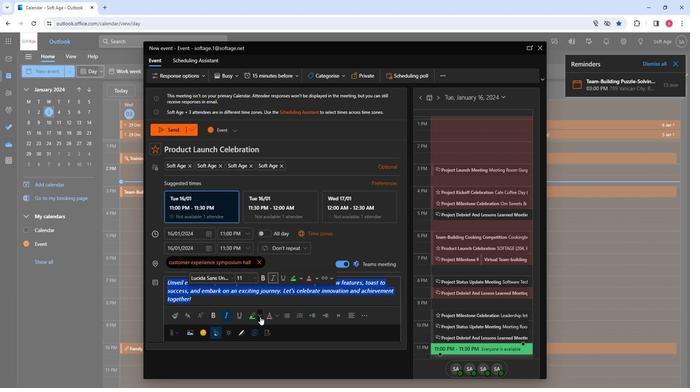 
Action: Mouse moved to (263, 335)
Screenshot: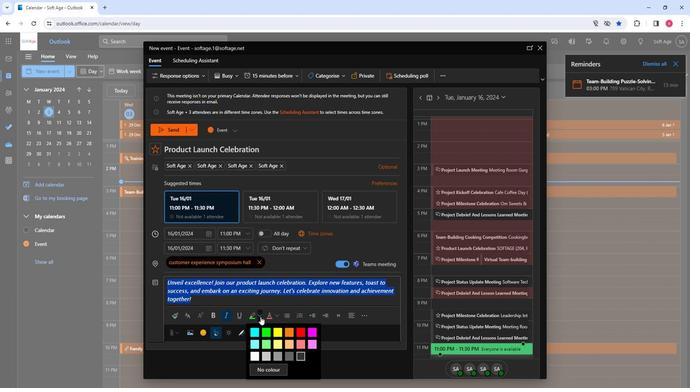 
Action: Mouse pressed left at (263, 335)
Screenshot: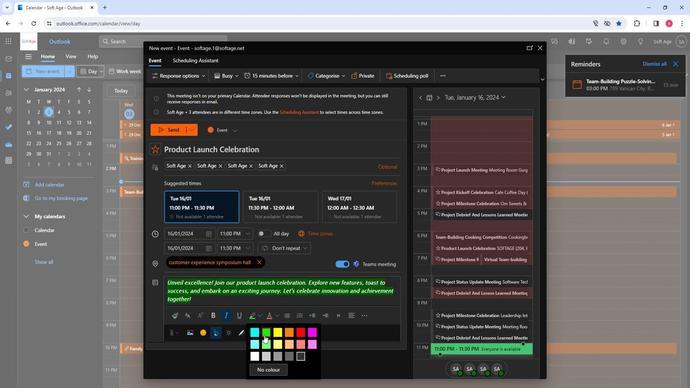 
Action: Mouse moved to (202, 301)
Screenshot: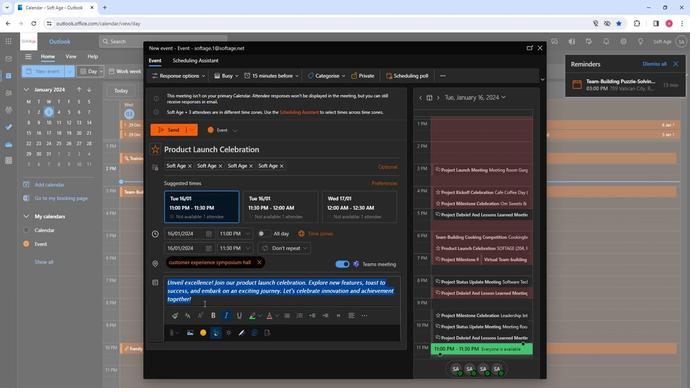 
Action: Mouse pressed left at (202, 301)
Screenshot: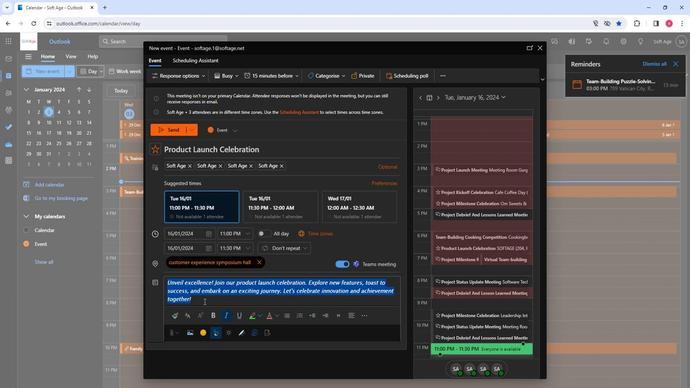 
Action: Mouse moved to (293, 301)
Screenshot: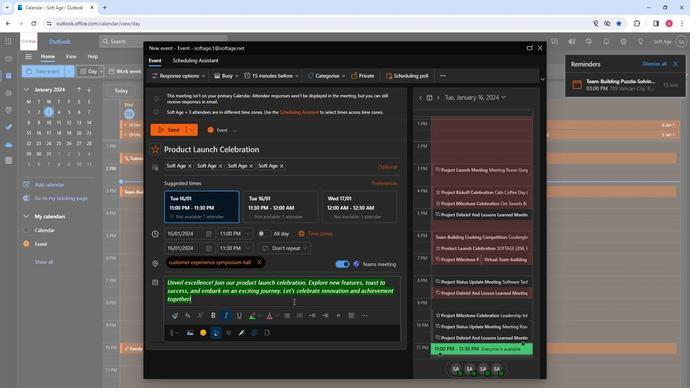 
Action: Mouse pressed left at (293, 301)
Screenshot: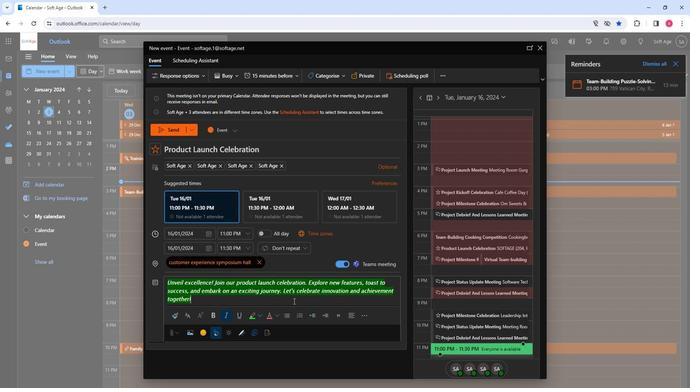 
Action: Mouse moved to (306, 290)
Screenshot: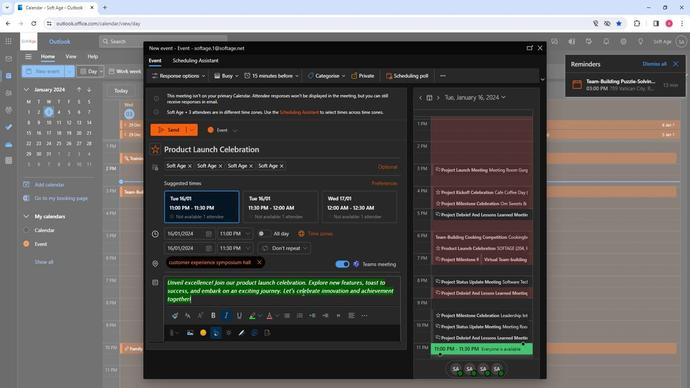 
Action: Mouse pressed left at (306, 290)
Screenshot: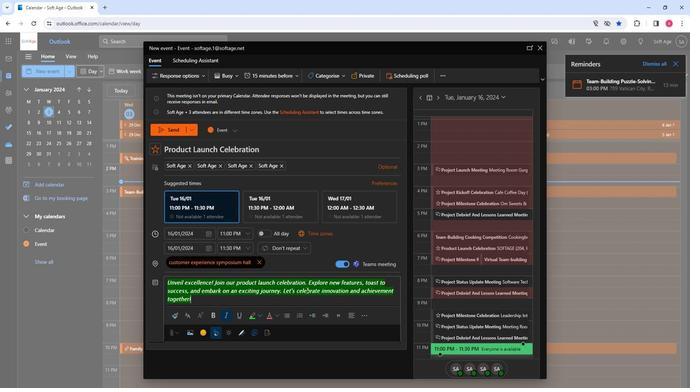 
Action: Mouse moved to (304, 289)
Screenshot: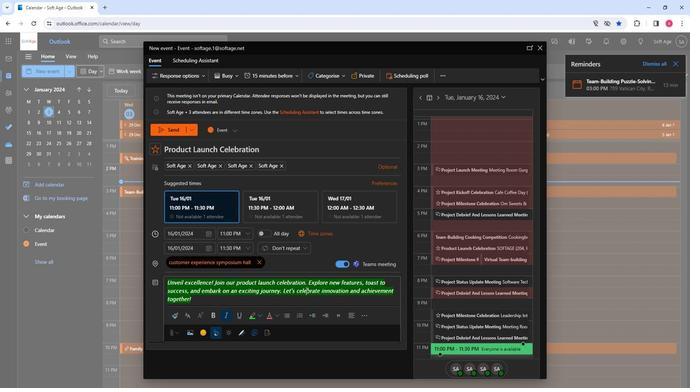 
Action: Mouse pressed left at (304, 289)
Screenshot: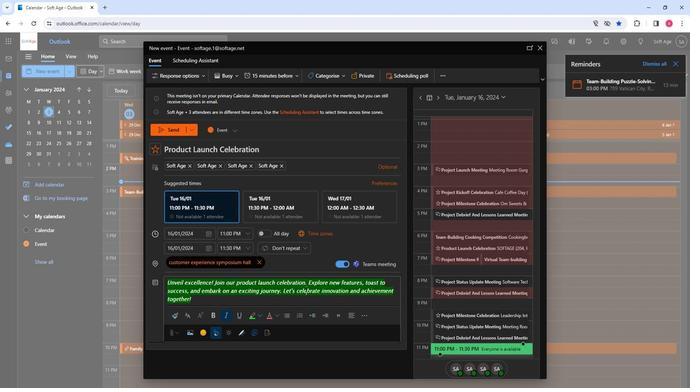 
Action: Mouse moved to (216, 290)
Screenshot: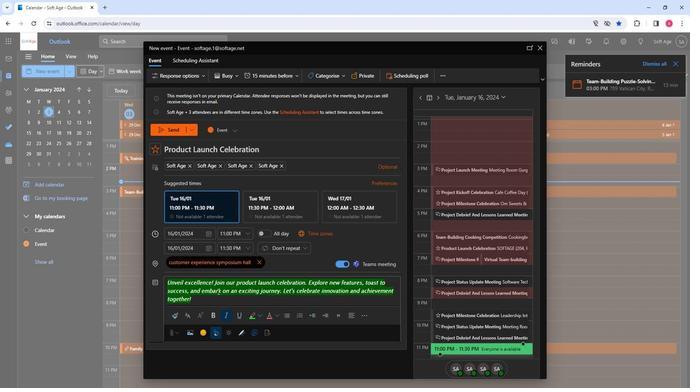
Action: Mouse pressed left at (216, 290)
Screenshot: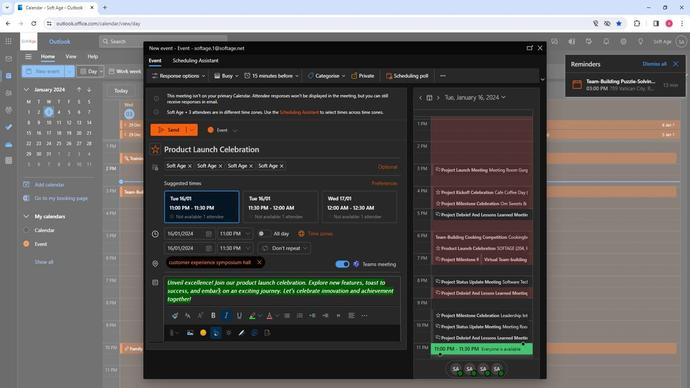 
Action: Mouse pressed left at (216, 290)
Screenshot: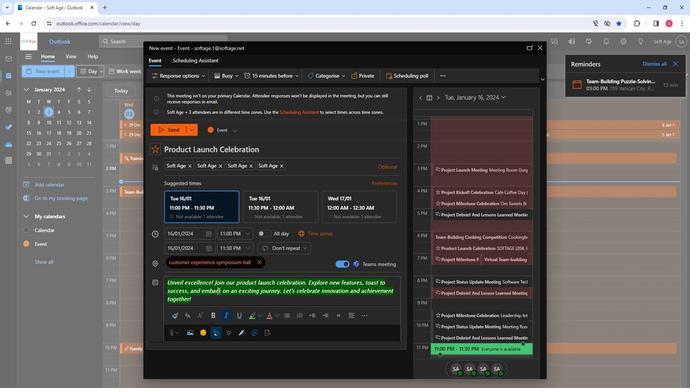
Action: Mouse pressed left at (216, 290)
Screenshot: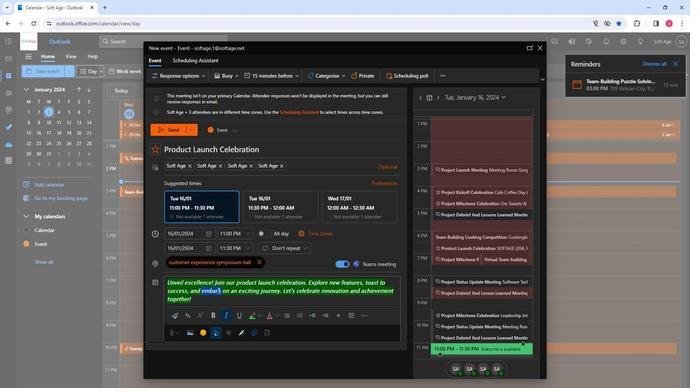 
Action: Mouse moved to (275, 315)
Screenshot: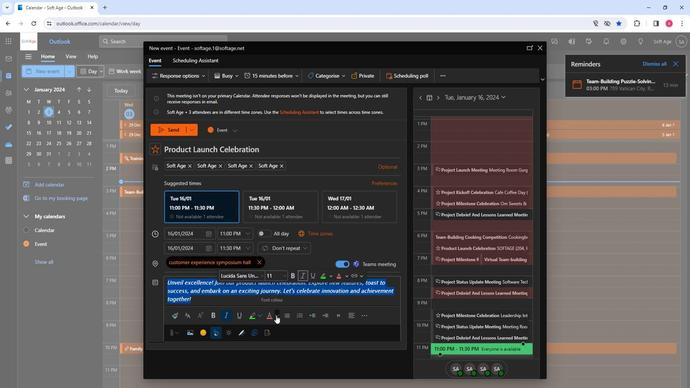 
Action: Mouse pressed left at (275, 315)
Screenshot: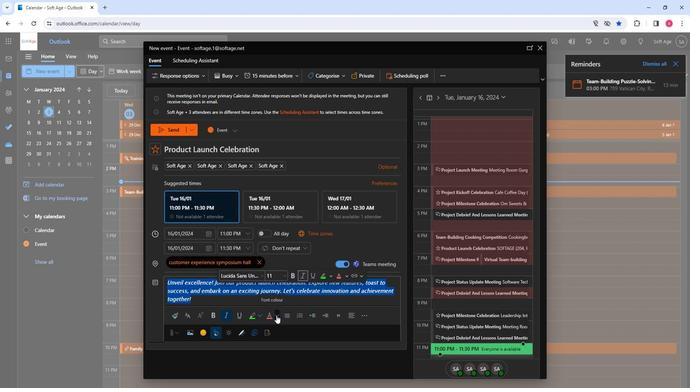 
Action: Mouse moved to (227, 302)
Screenshot: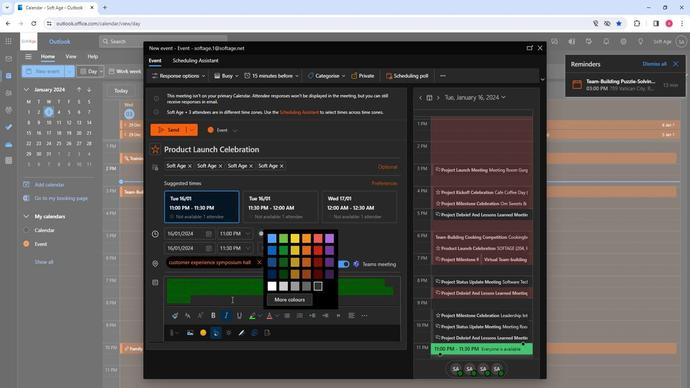 
Action: Mouse pressed left at (227, 302)
Screenshot: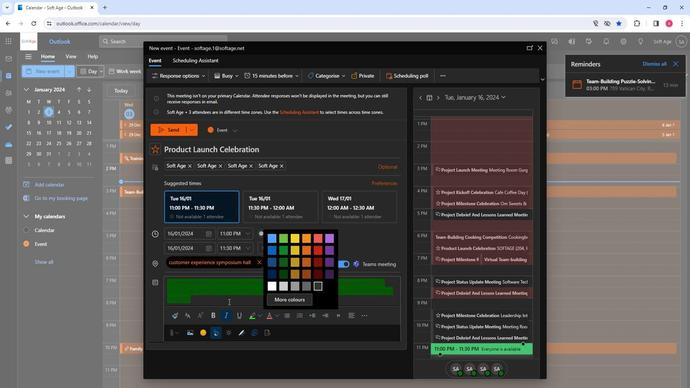 
Action: Mouse moved to (172, 131)
Screenshot: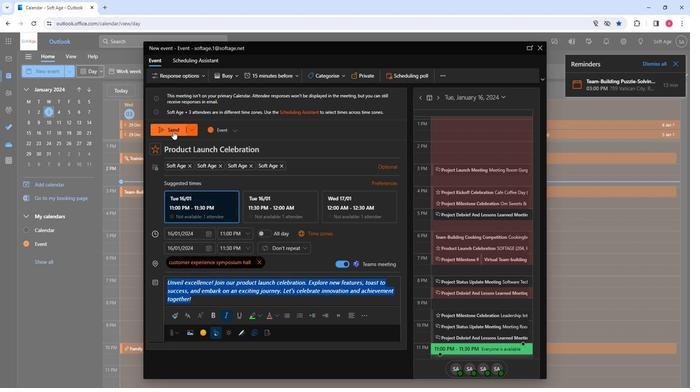 
Action: Mouse pressed left at (172, 131)
Screenshot: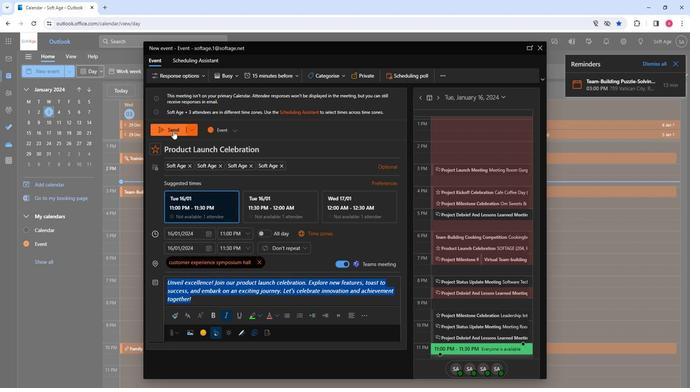 
Action: Mouse moved to (248, 248)
Screenshot: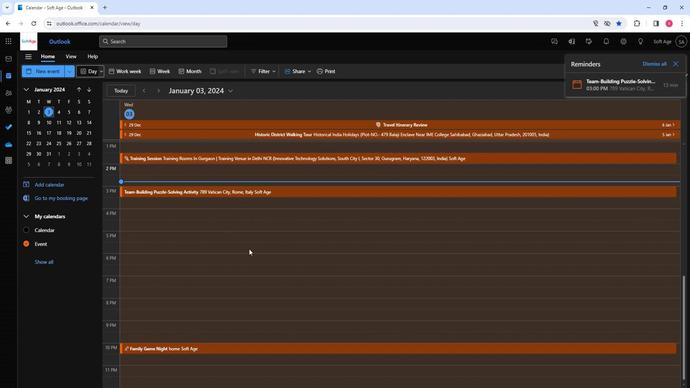 
